 Task: Create ChildIssue0000000025 as Child Issue of Issue Issue0000000013 in Backlog  in Scrum Project Project0000000003 in Jira. Create ChildIssue0000000026 as Child Issue of Issue Issue0000000013 in Backlog  in Scrum Project Project0000000003 in Jira. Create ChildIssue0000000027 as Child Issue of Issue Issue0000000014 in Backlog  in Scrum Project Project0000000003 in Jira. Create ChildIssue0000000028 as Child Issue of Issue Issue0000000014 in Backlog  in Scrum Project Project0000000003 in Jira. Create ChildIssue0000000029 as Child Issue of Issue Issue0000000015 in Backlog  in Scrum Project Project0000000003 in Jira
Action: Mouse moved to (512, 531)
Screenshot: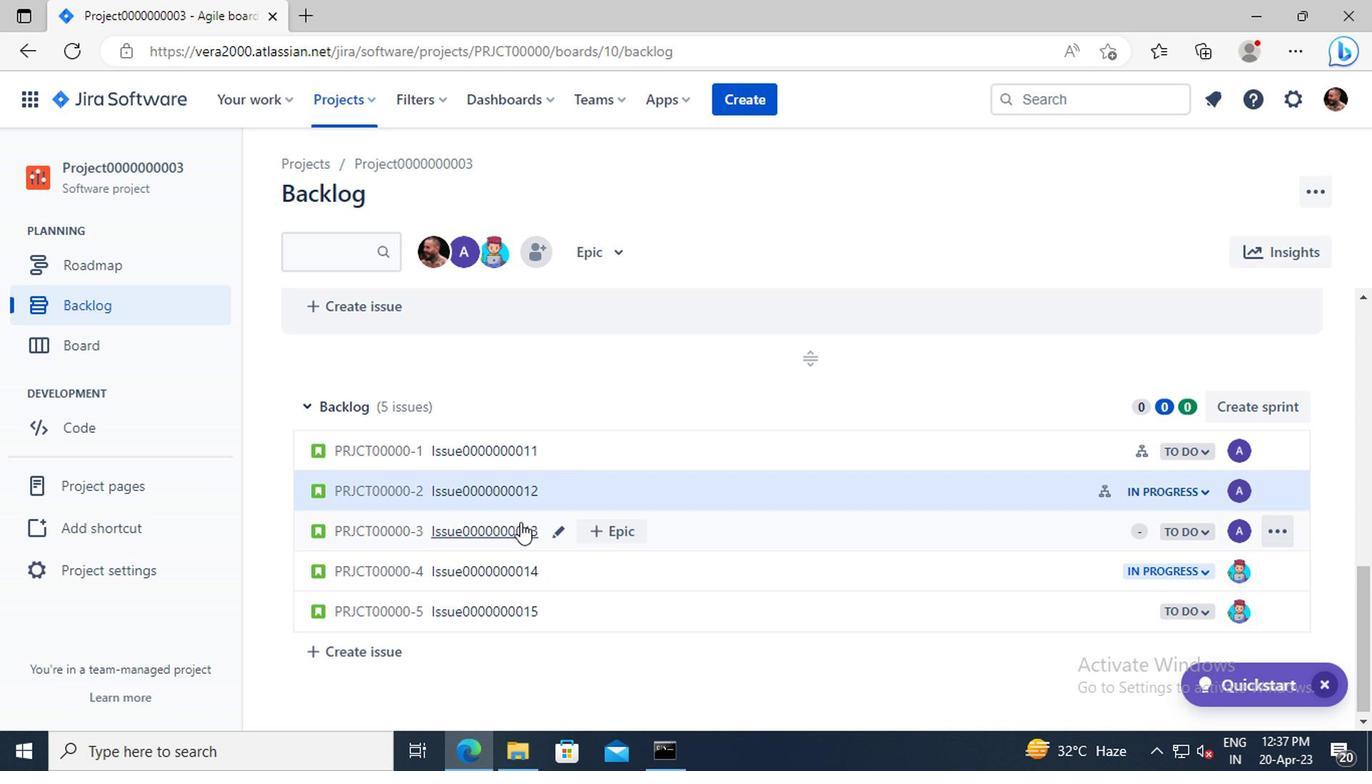 
Action: Mouse pressed left at (512, 531)
Screenshot: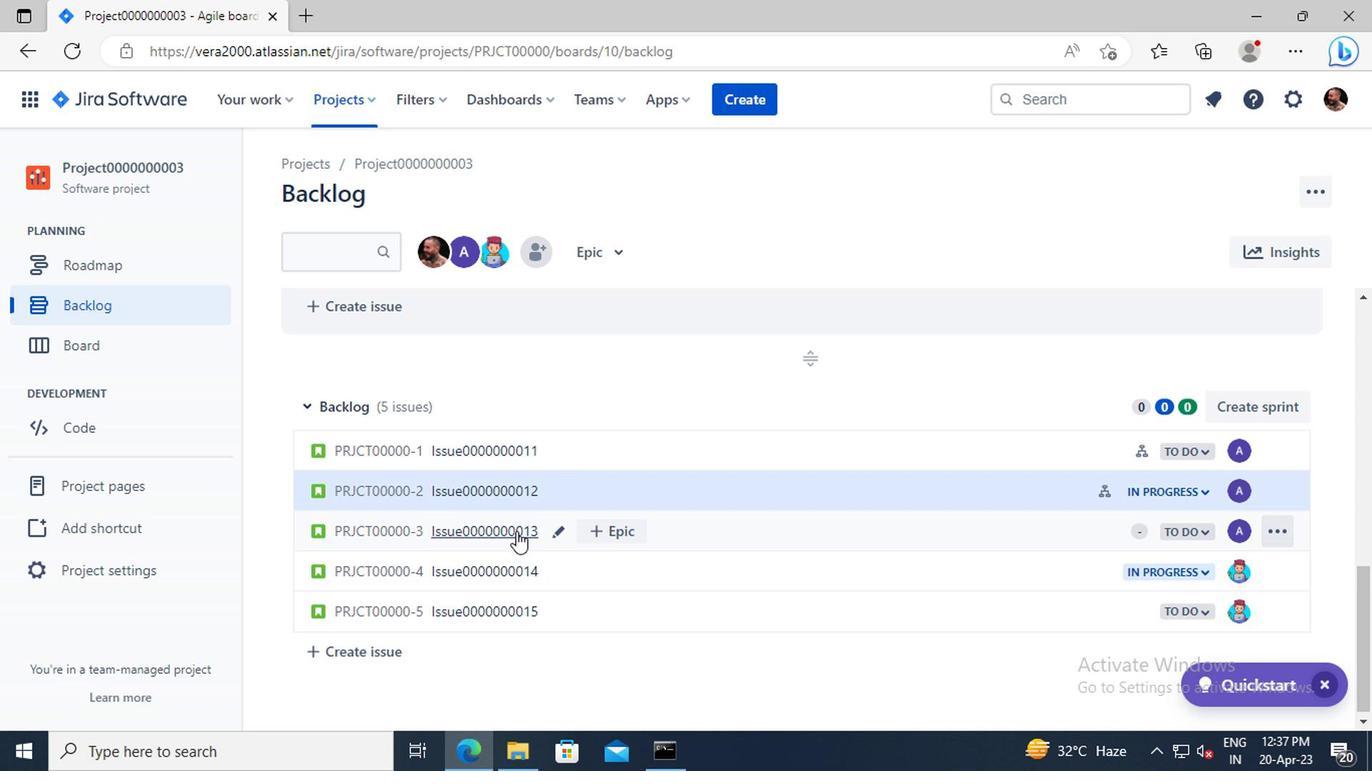 
Action: Mouse moved to (1009, 390)
Screenshot: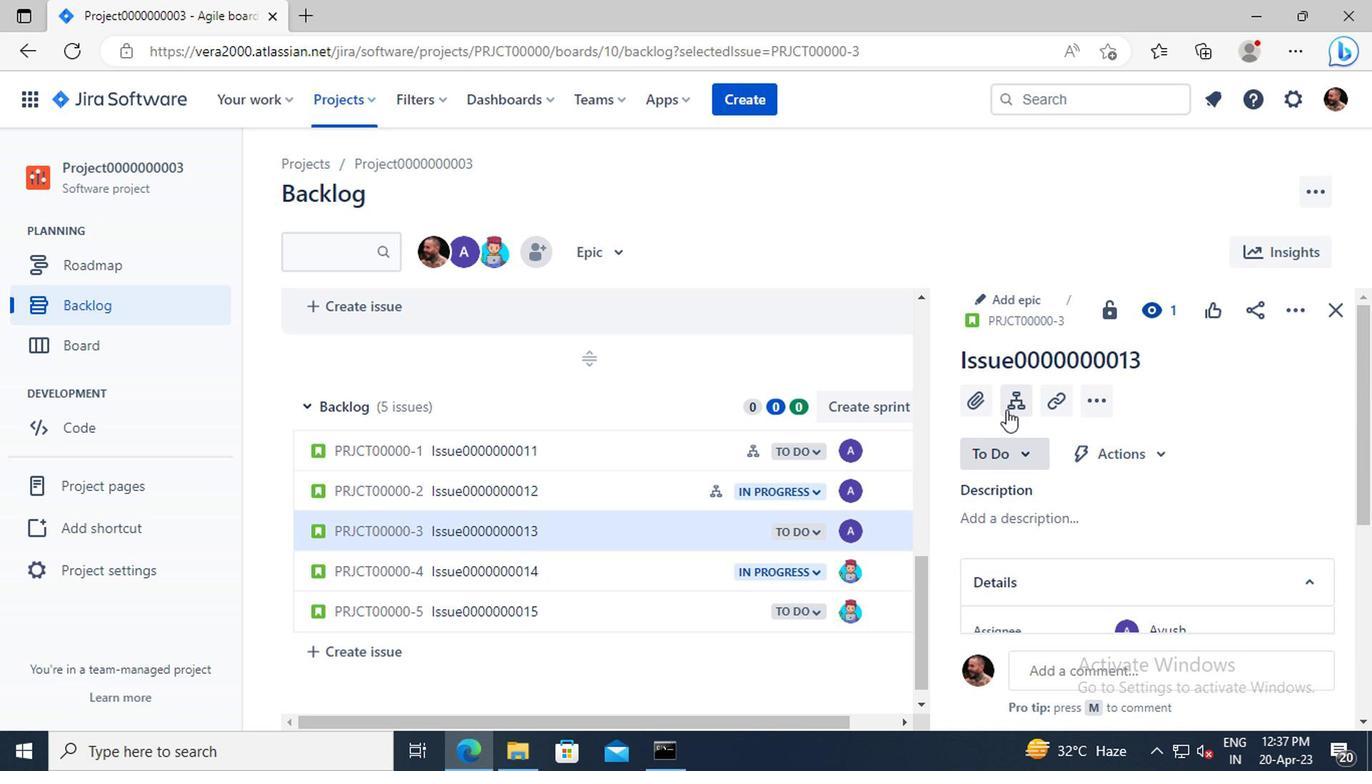 
Action: Mouse pressed left at (1009, 390)
Screenshot: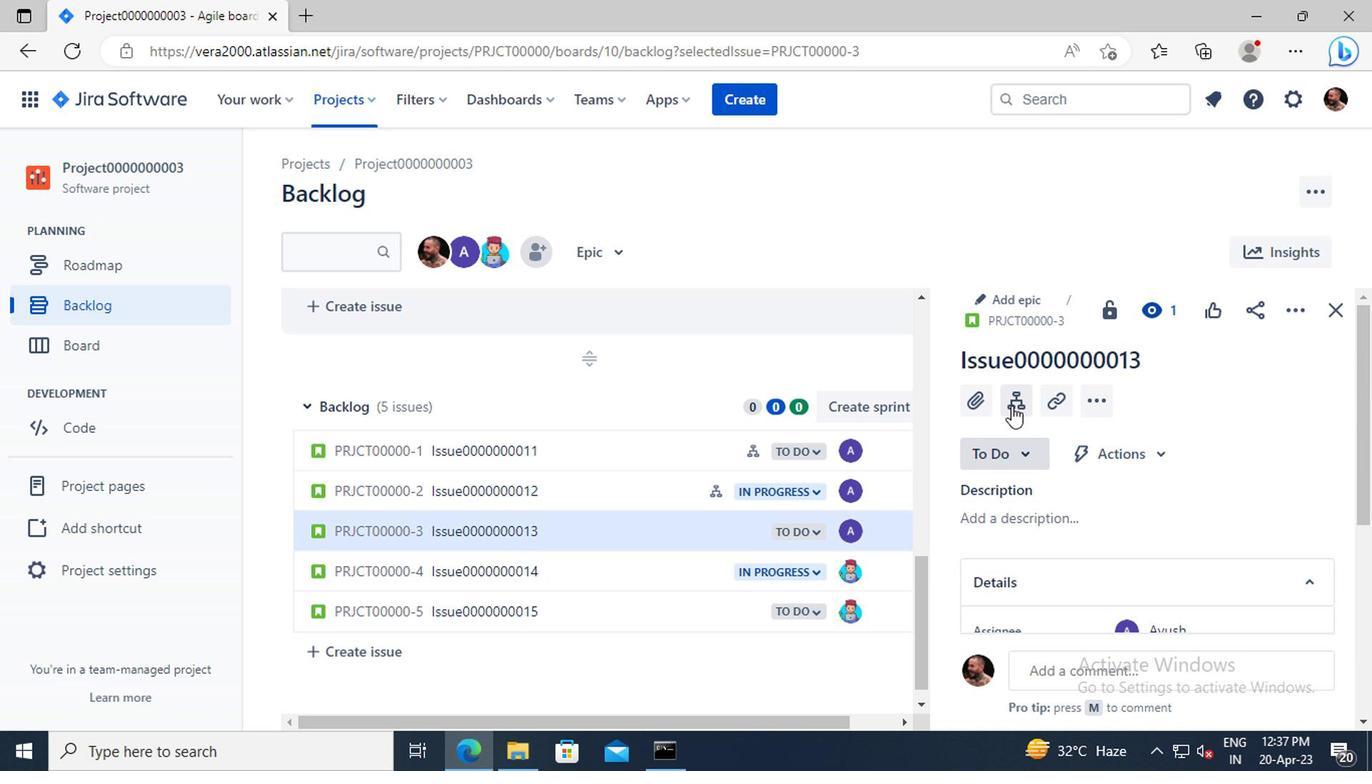
Action: Mouse moved to (1037, 480)
Screenshot: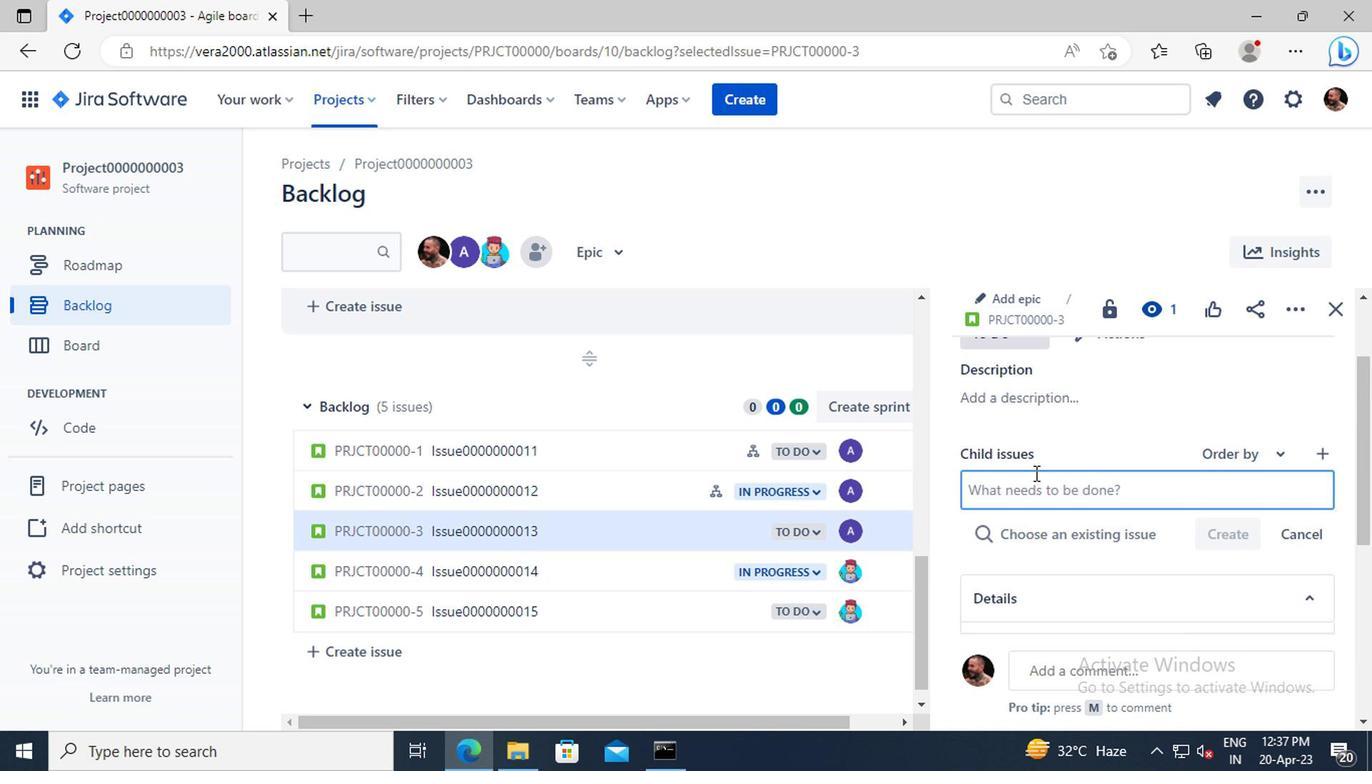 
Action: Mouse pressed left at (1037, 480)
Screenshot: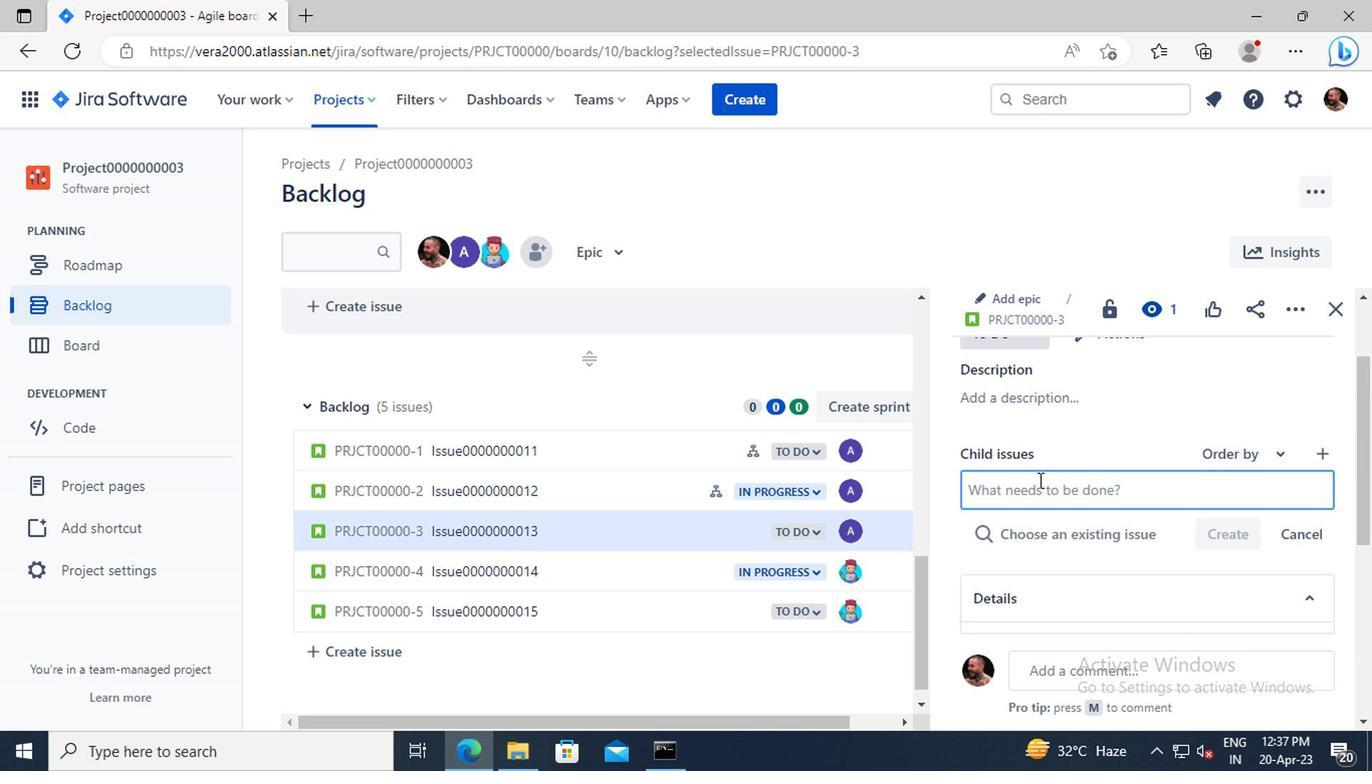 
Action: Key pressed <Key.shift>CHILD<Key.shift>ISSUE0000000025
Screenshot: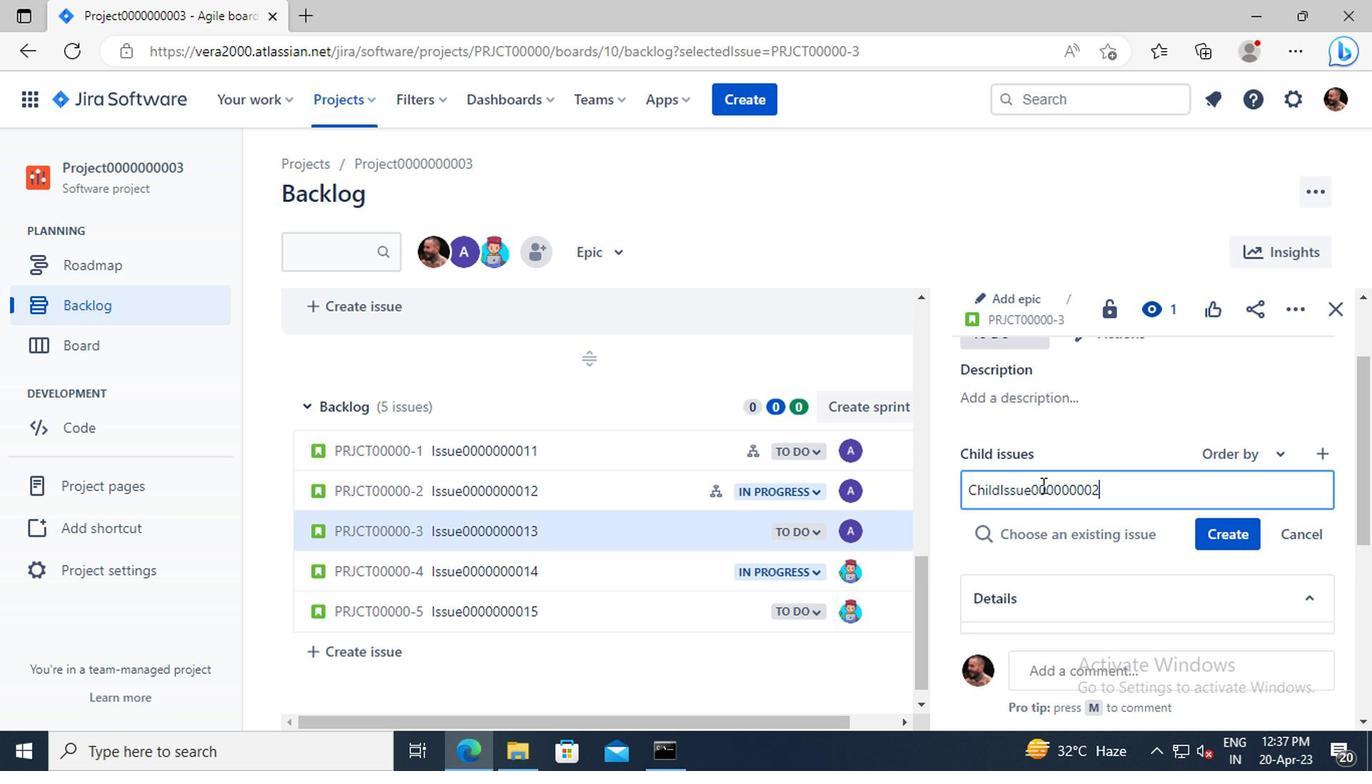 
Action: Mouse moved to (1213, 538)
Screenshot: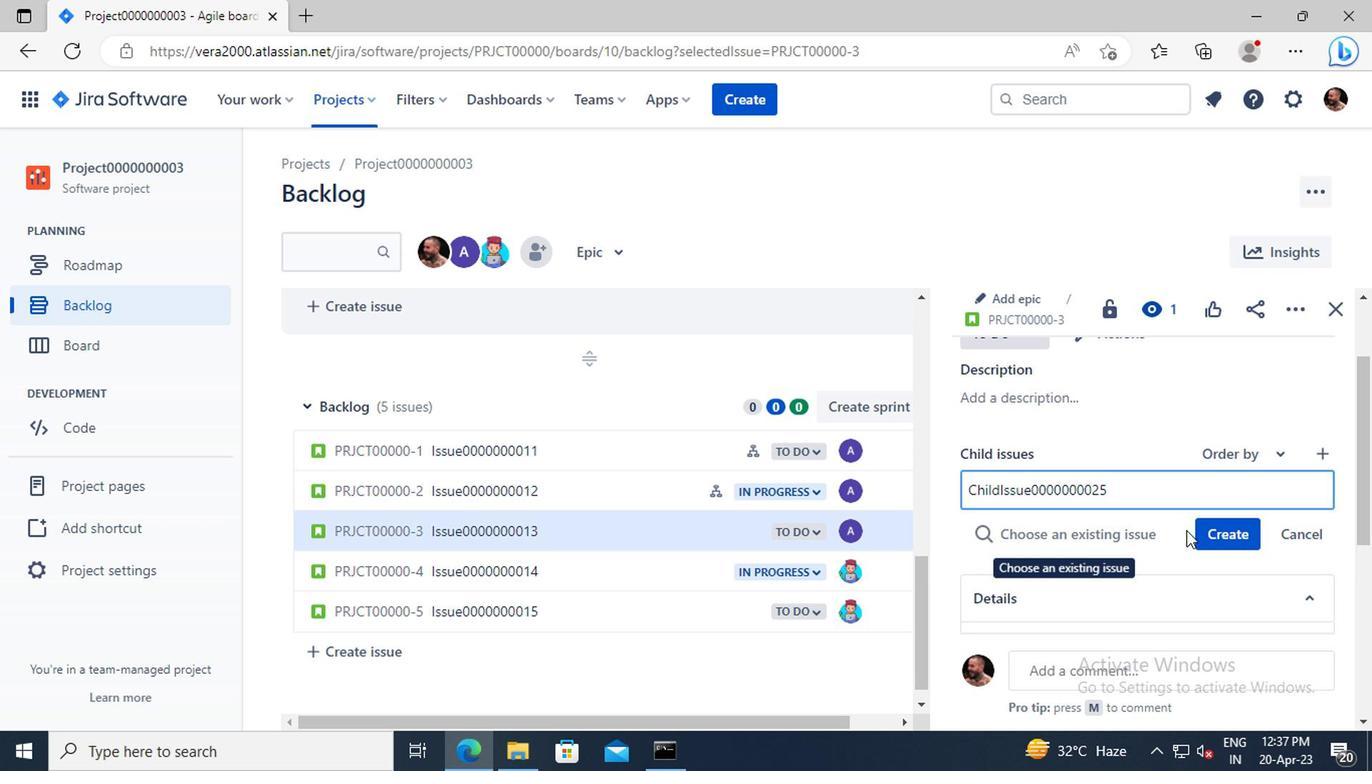 
Action: Mouse pressed left at (1213, 538)
Screenshot: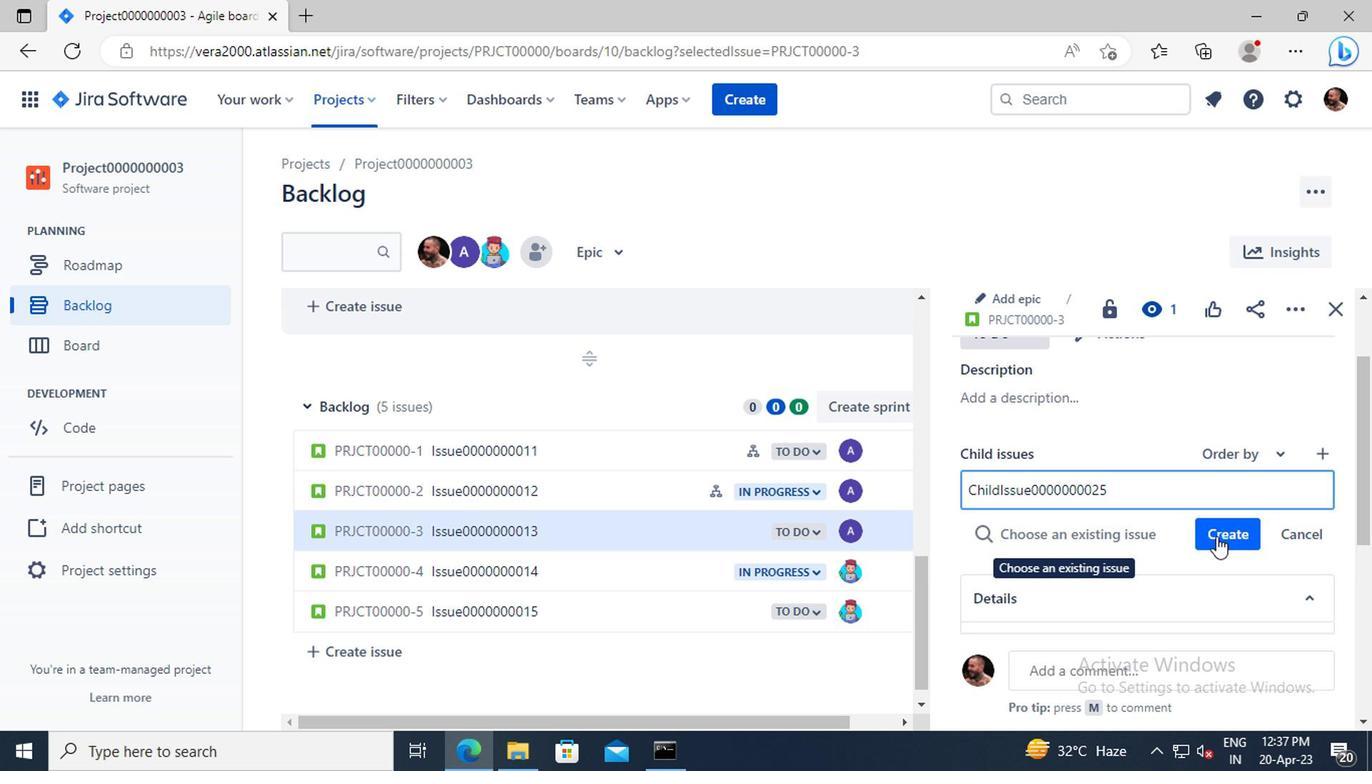 
Action: Mouse moved to (1035, 555)
Screenshot: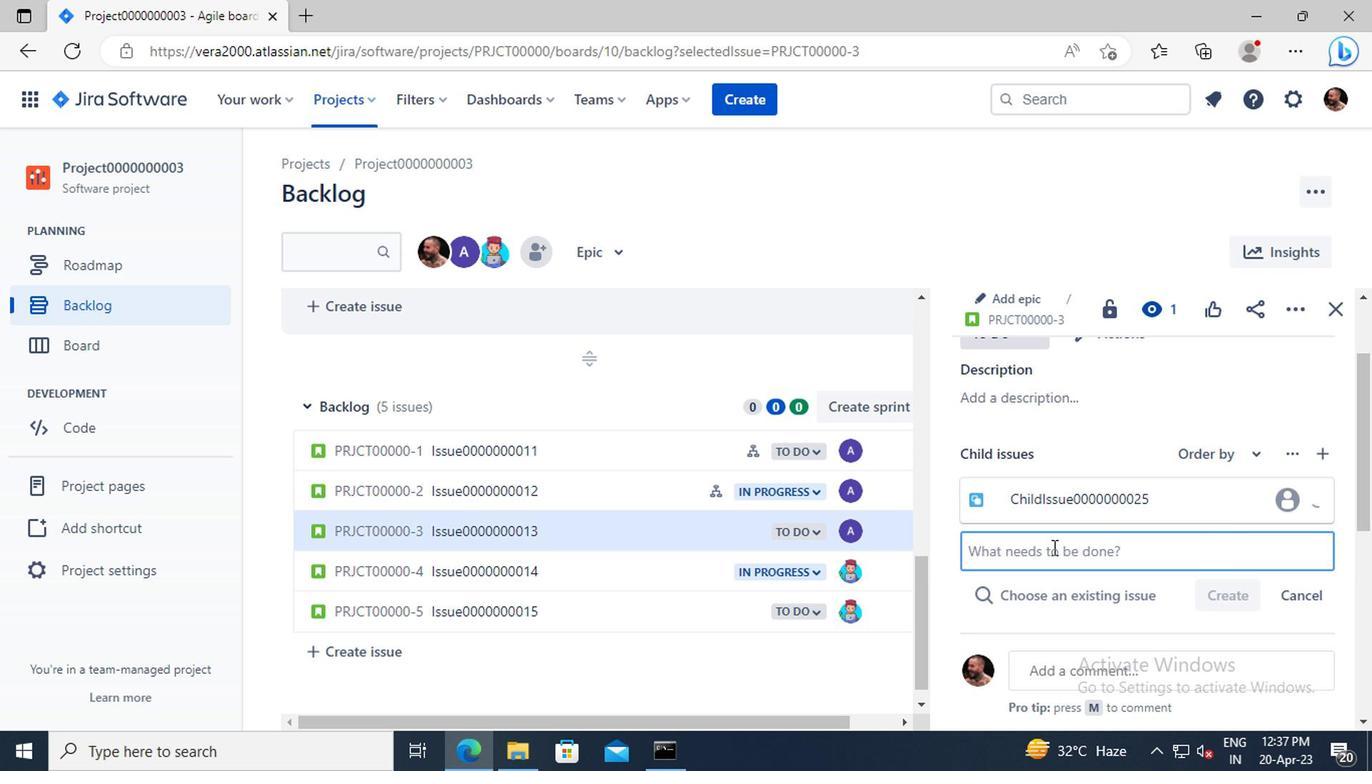 
Action: Mouse pressed left at (1035, 555)
Screenshot: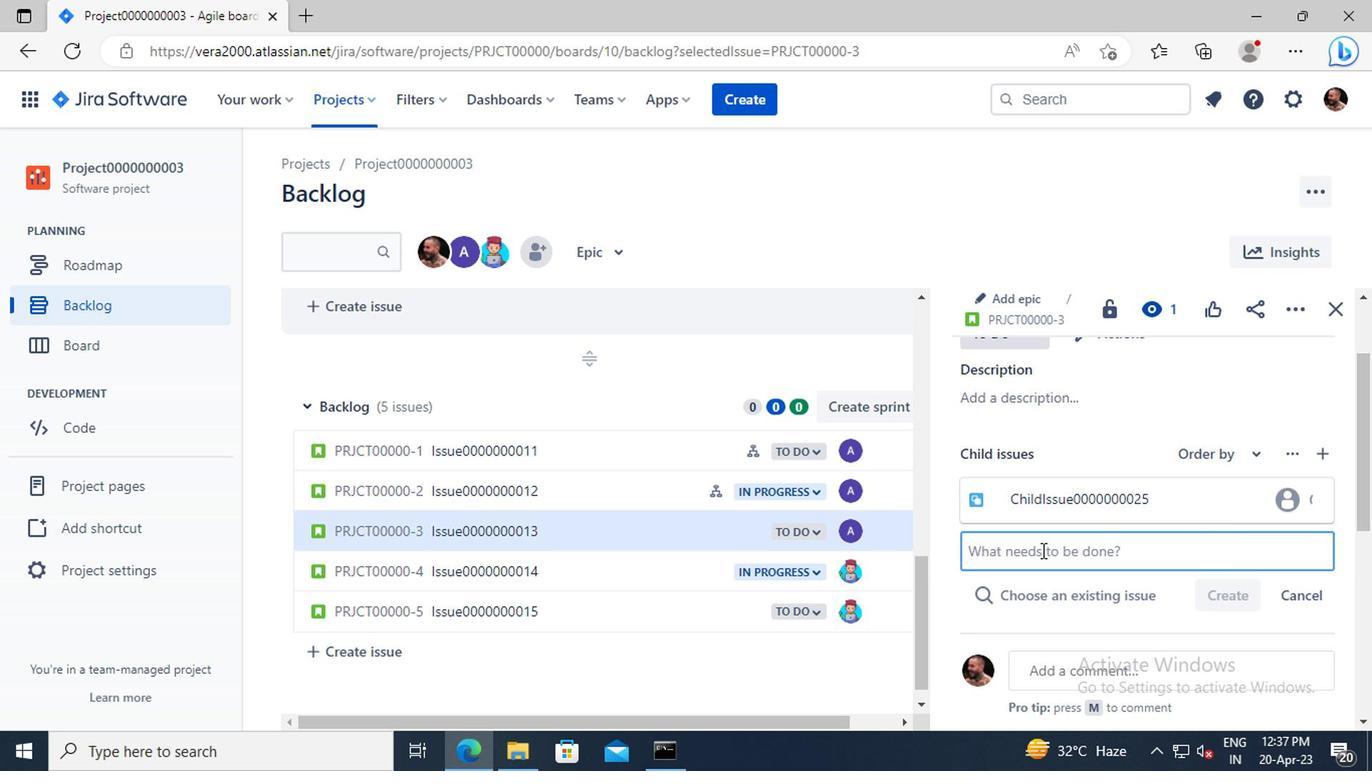 
Action: Key pressed <Key.shift>CHILD<Key.shift>ISSUE0000000026
Screenshot: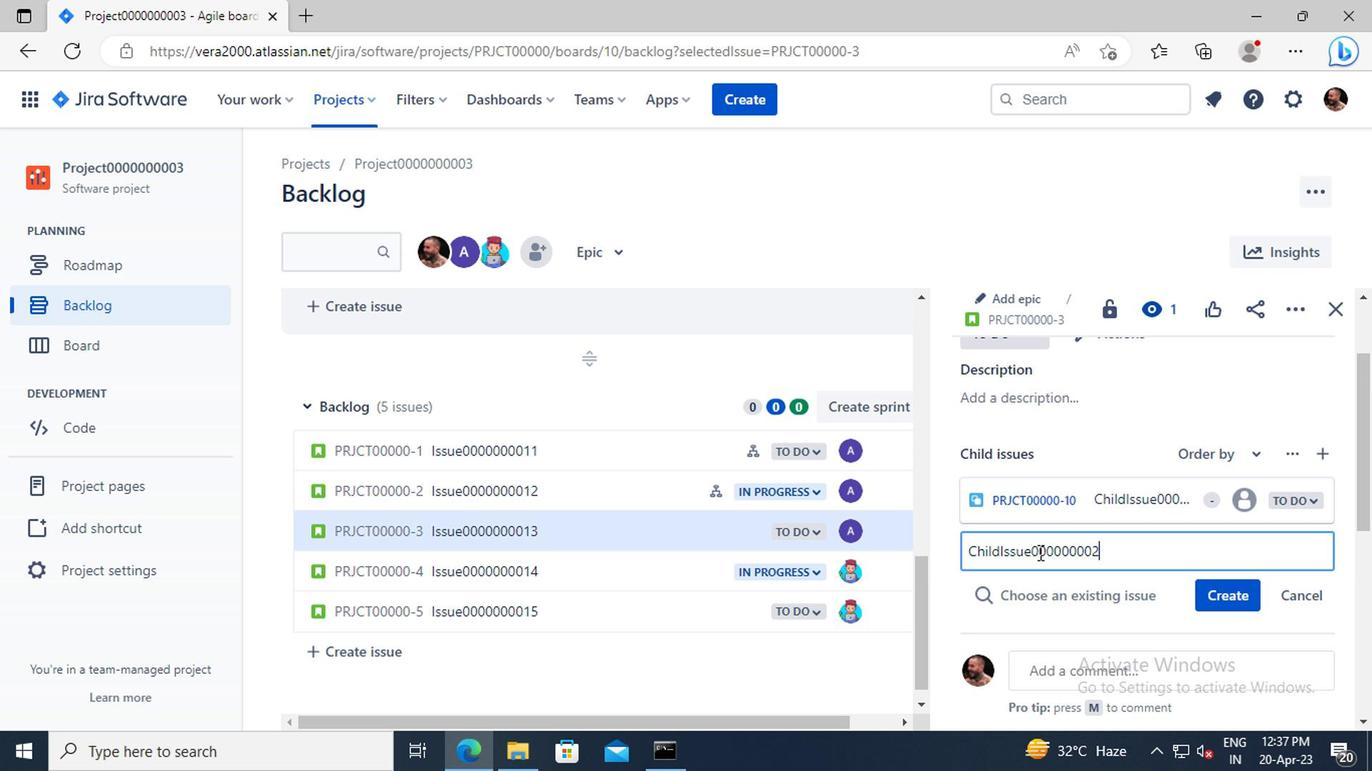 
Action: Mouse moved to (1223, 595)
Screenshot: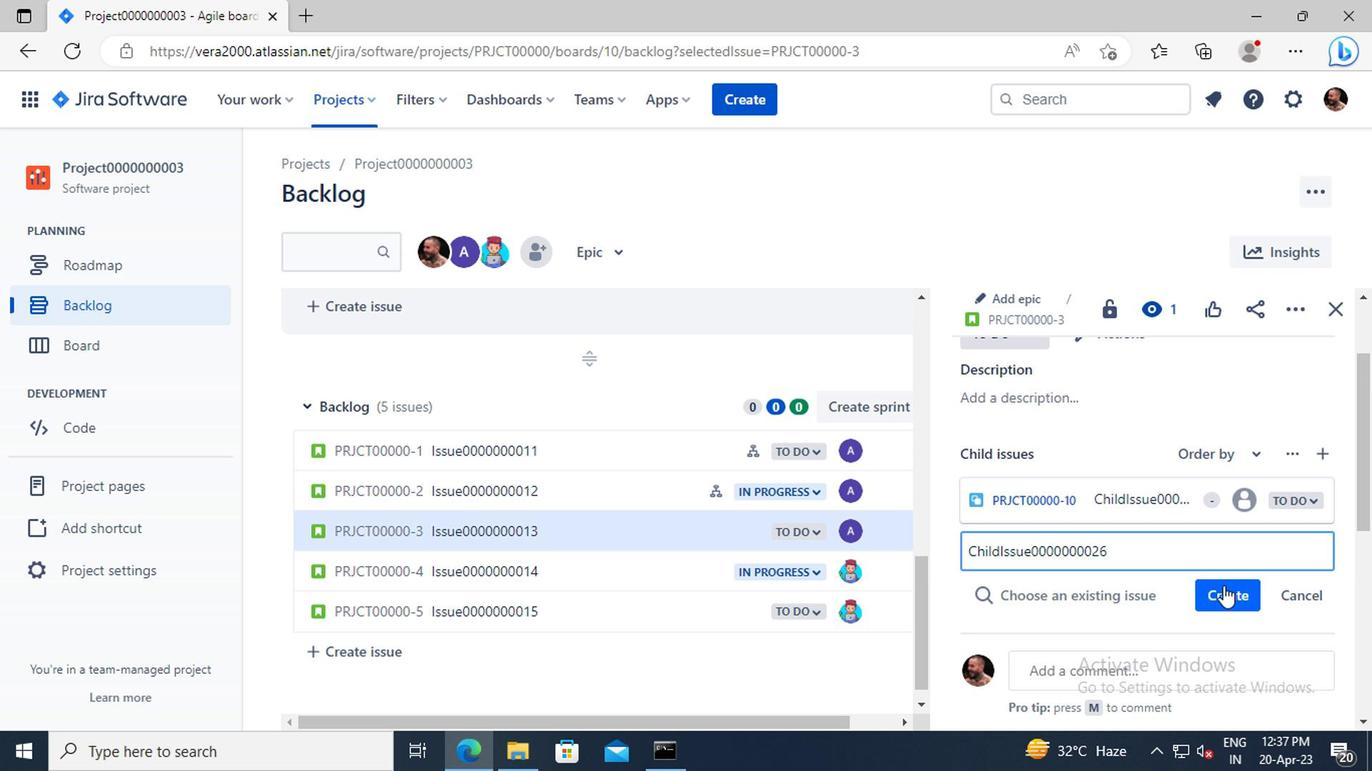 
Action: Mouse pressed left at (1223, 595)
Screenshot: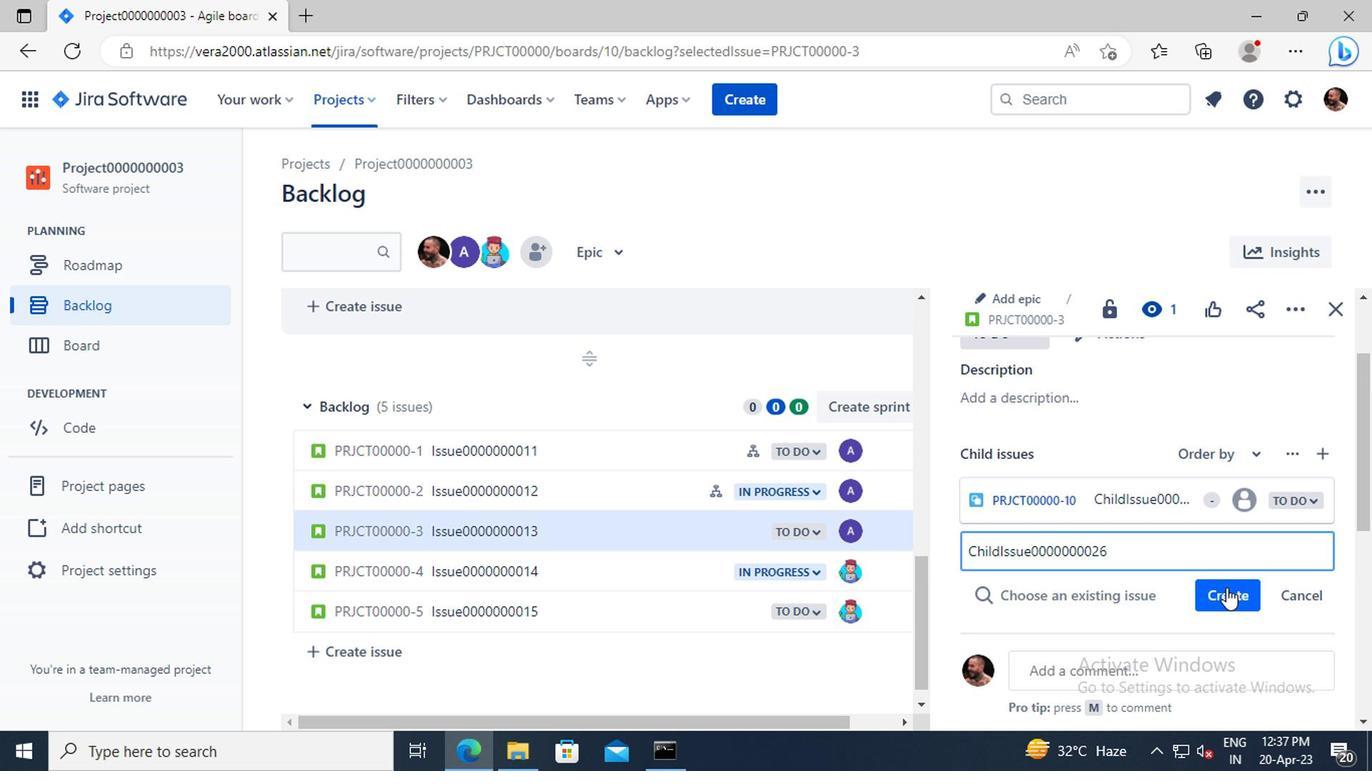 
Action: Mouse moved to (490, 576)
Screenshot: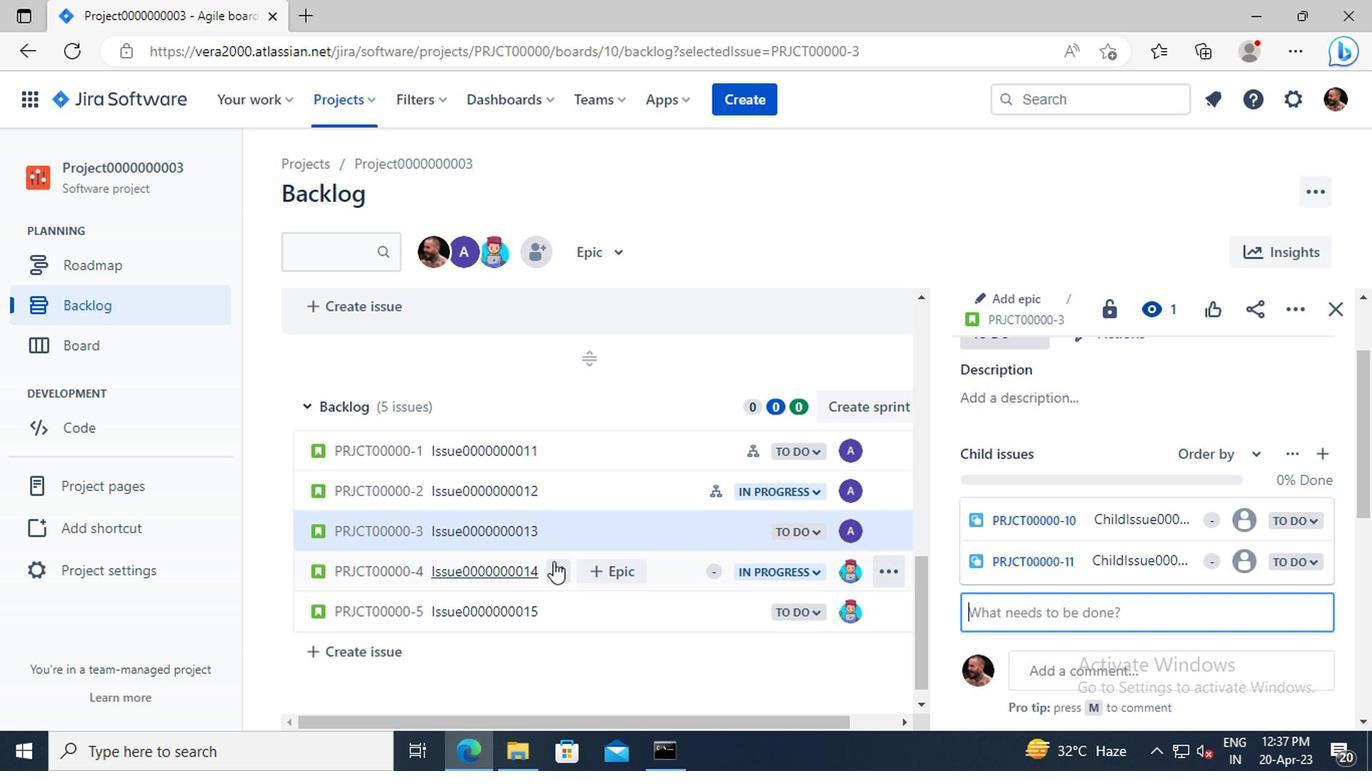 
Action: Mouse pressed left at (490, 576)
Screenshot: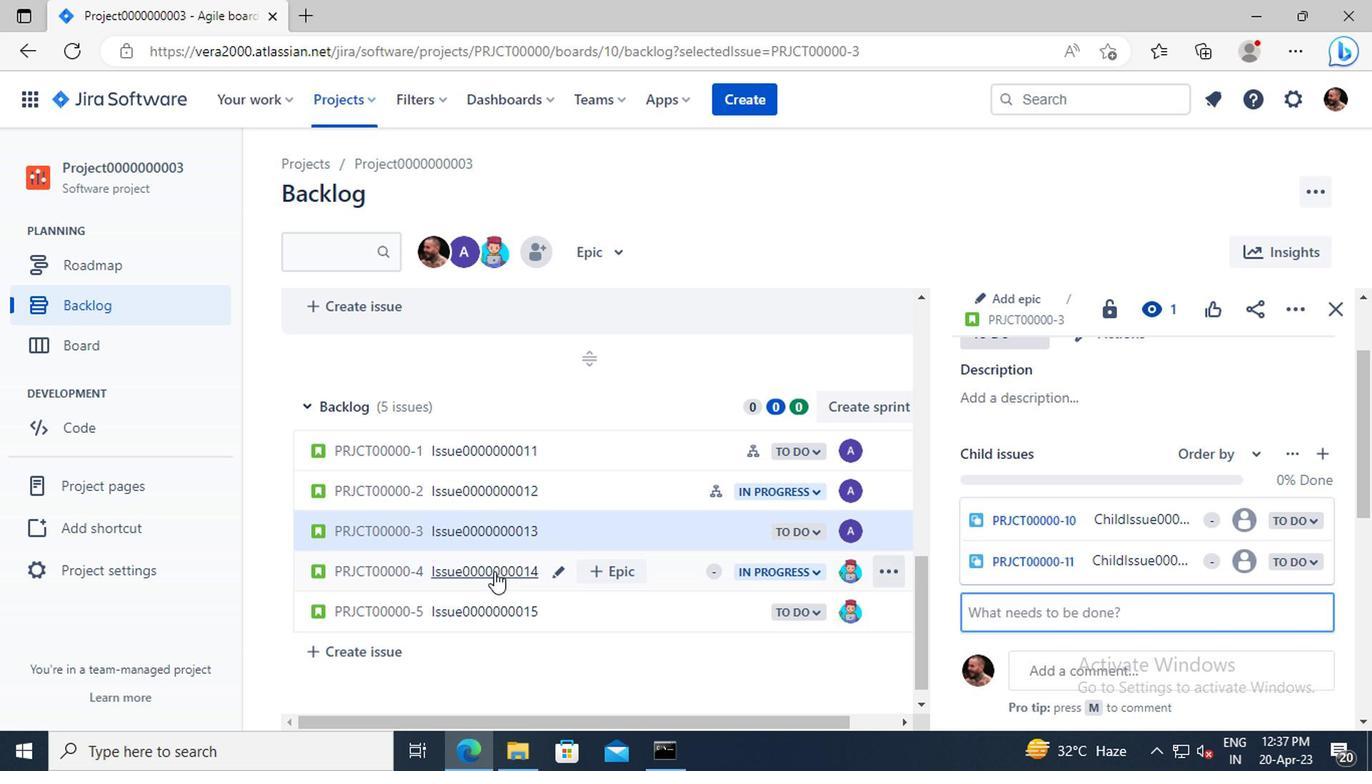 
Action: Mouse moved to (1020, 394)
Screenshot: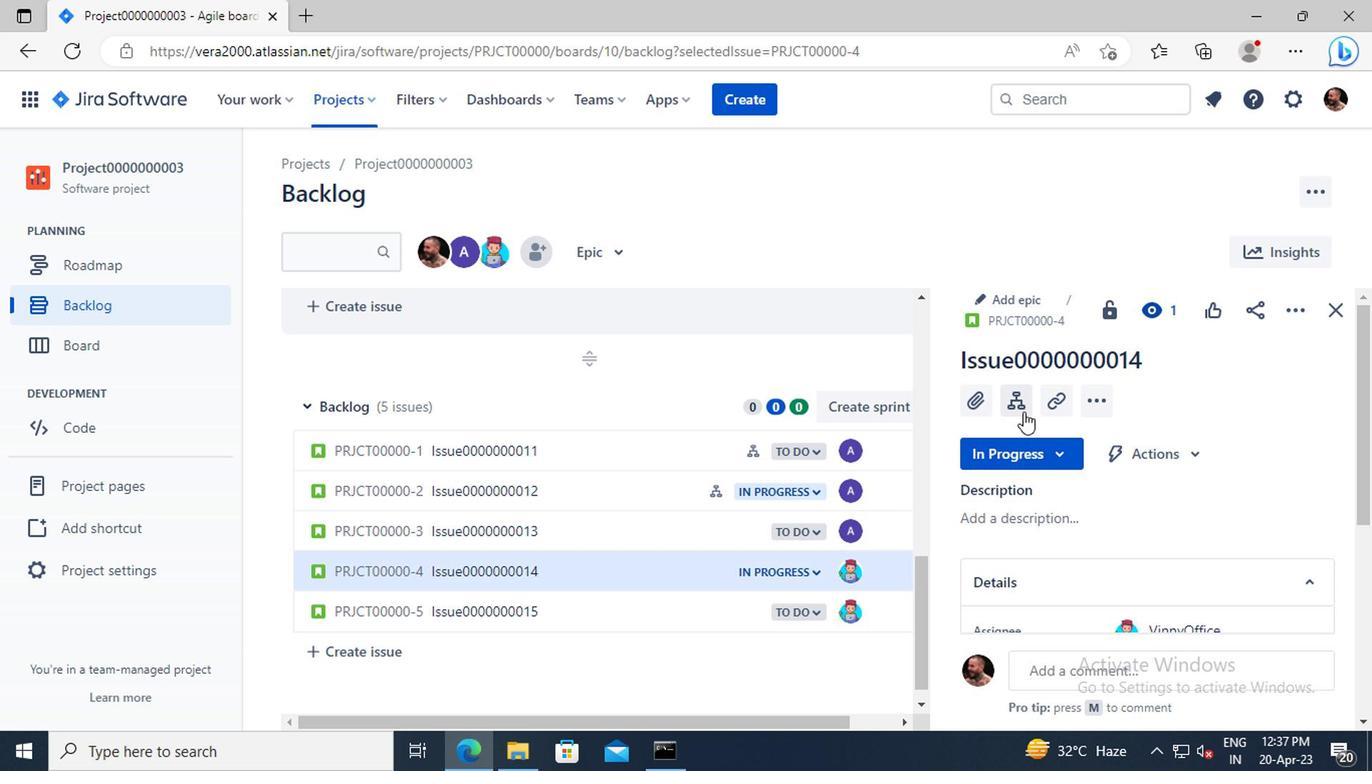 
Action: Mouse pressed left at (1020, 394)
Screenshot: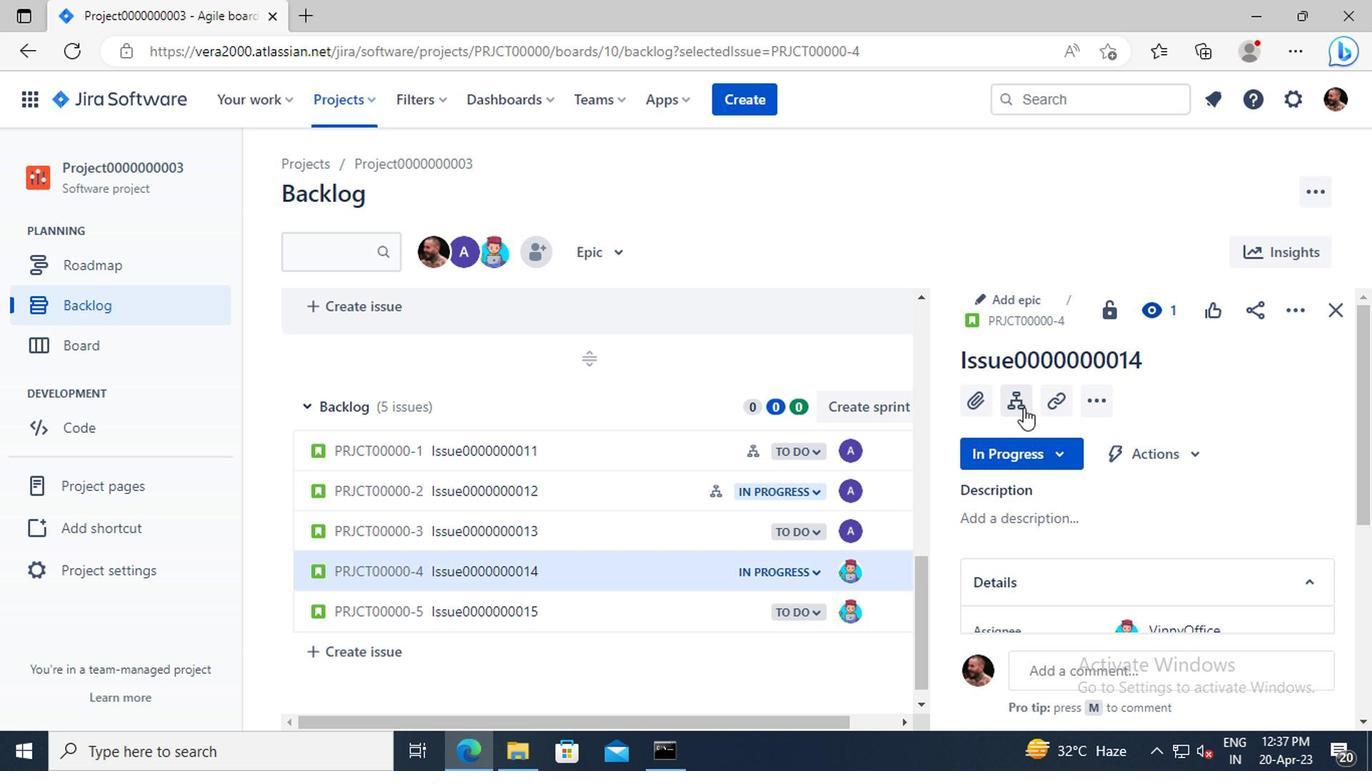 
Action: Mouse moved to (1030, 490)
Screenshot: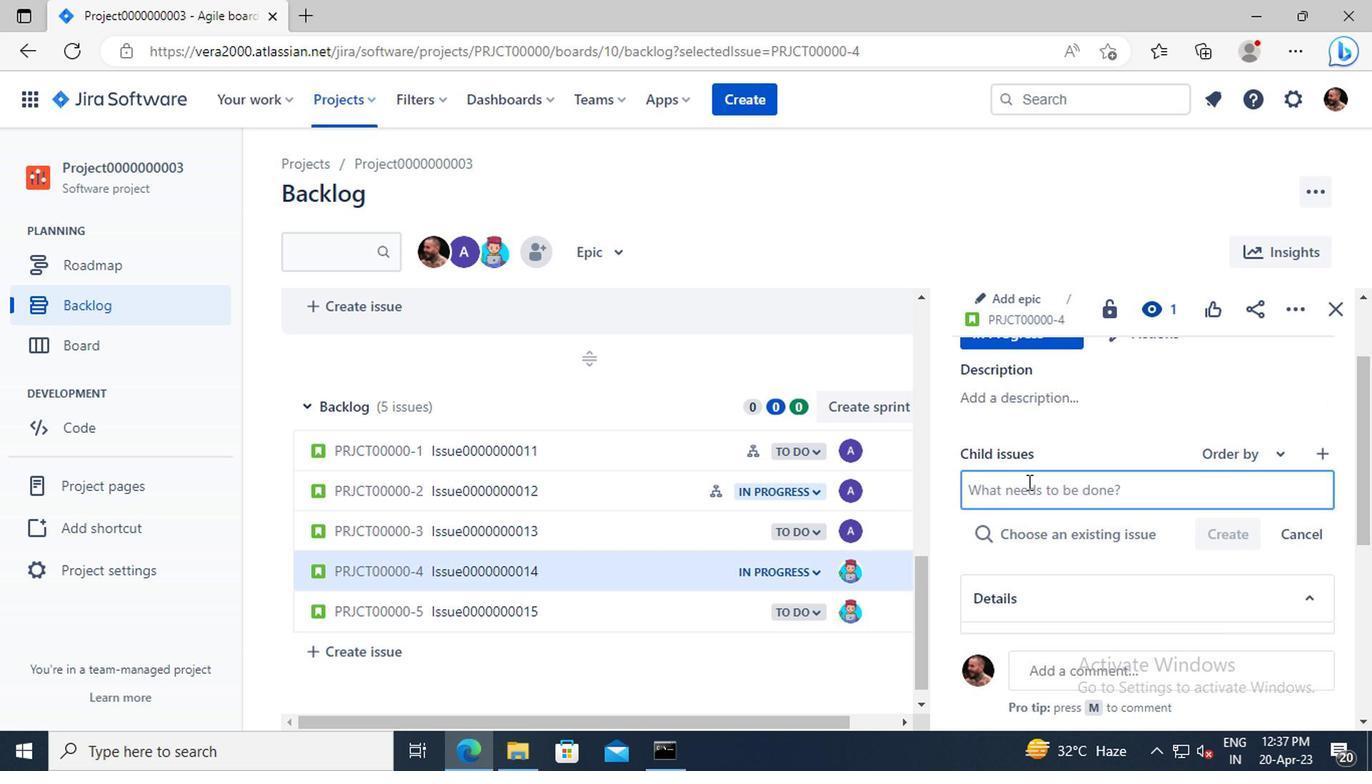 
Action: Mouse pressed left at (1030, 490)
Screenshot: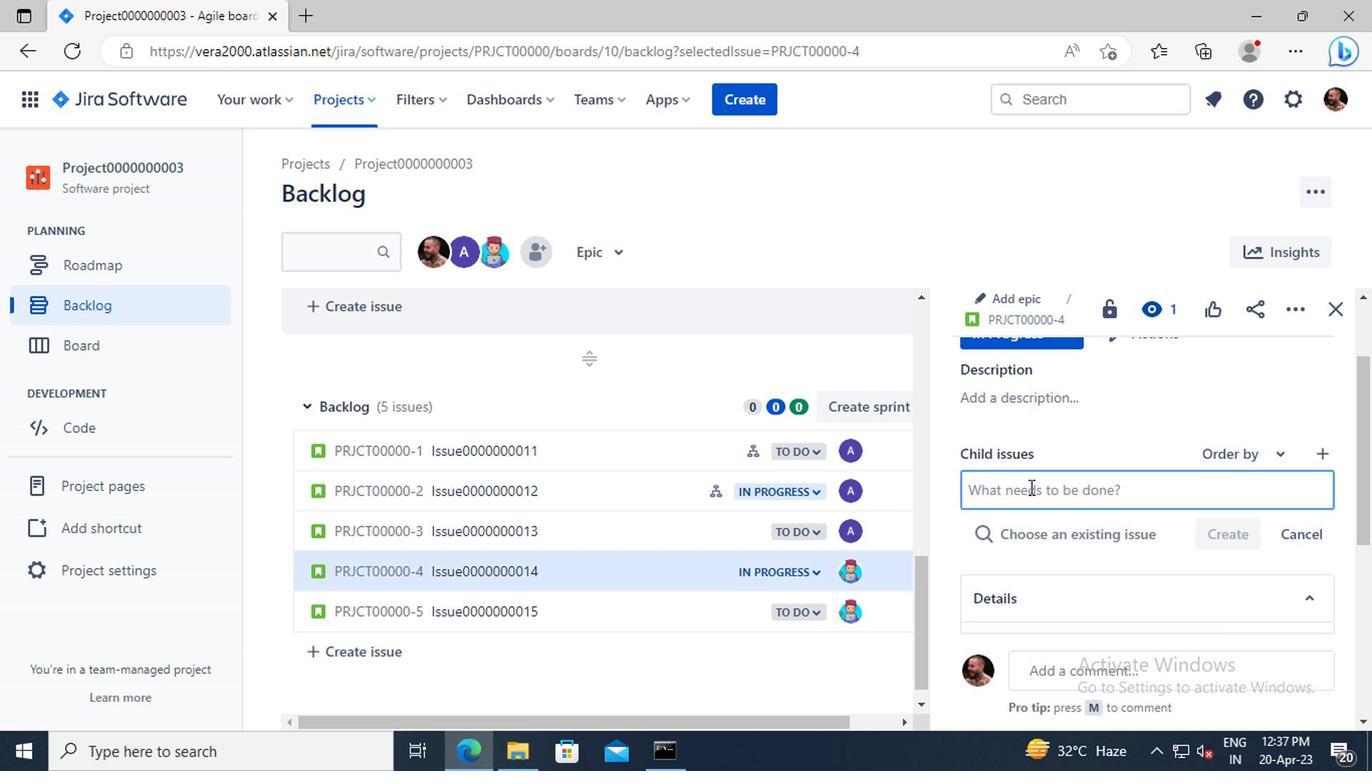 
Action: Key pressed <Key.shift>CHILD<Key.shift>ISSUE0000000027
Screenshot: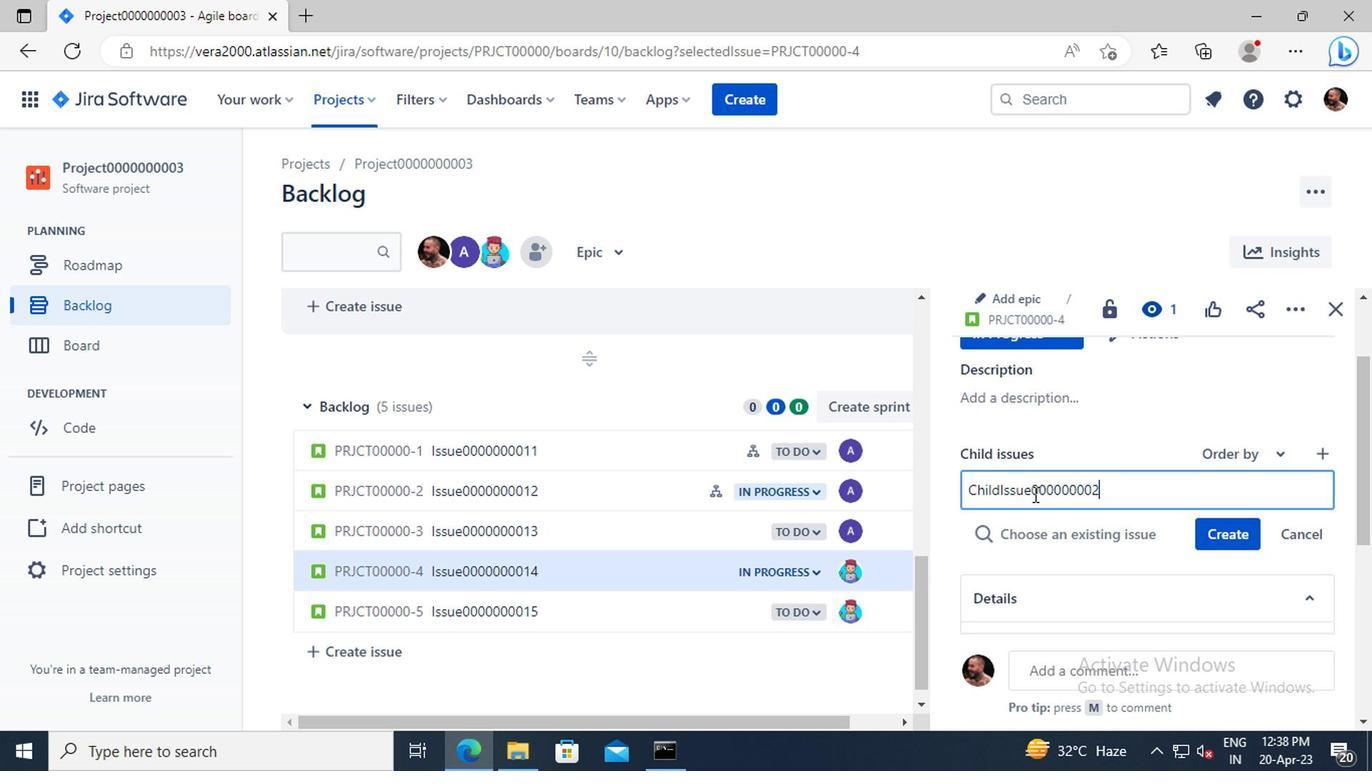 
Action: Mouse moved to (1226, 531)
Screenshot: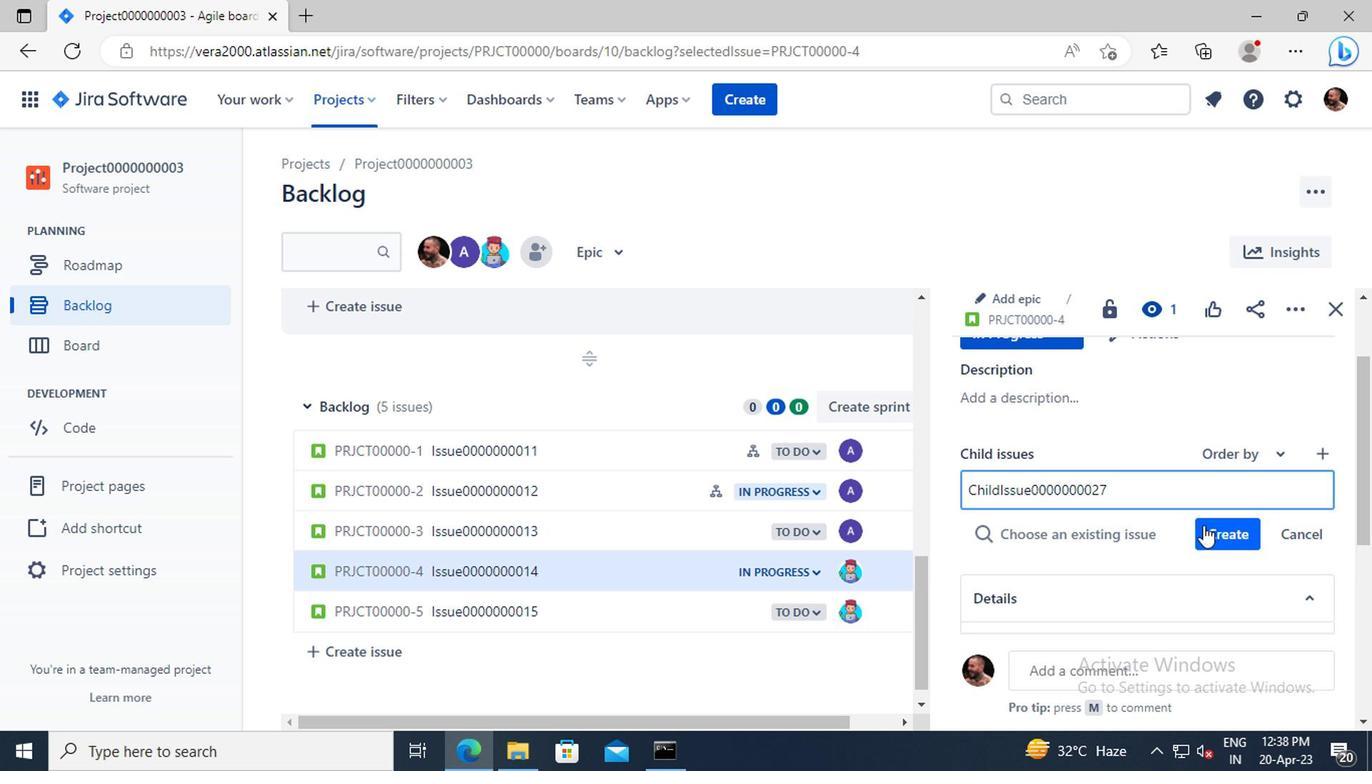 
Action: Mouse pressed left at (1226, 531)
Screenshot: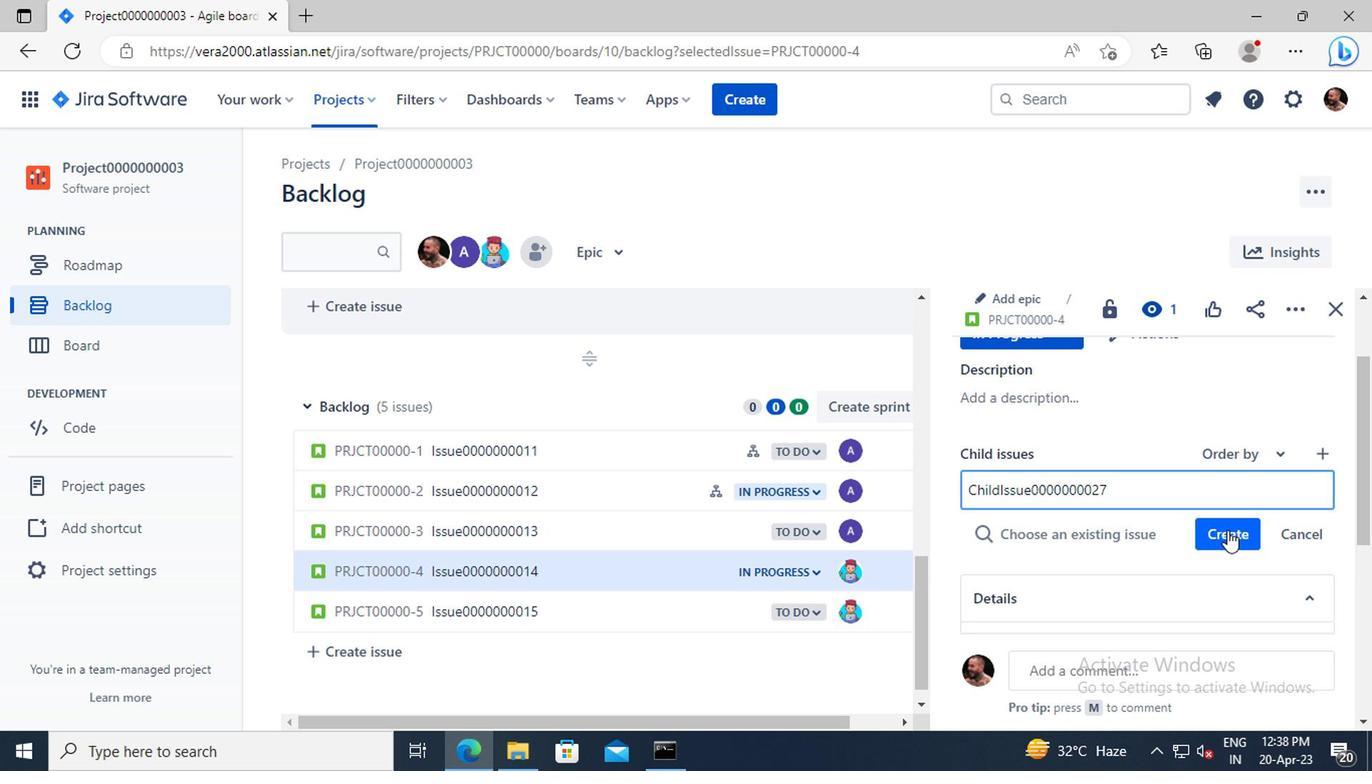 
Action: Mouse moved to (986, 559)
Screenshot: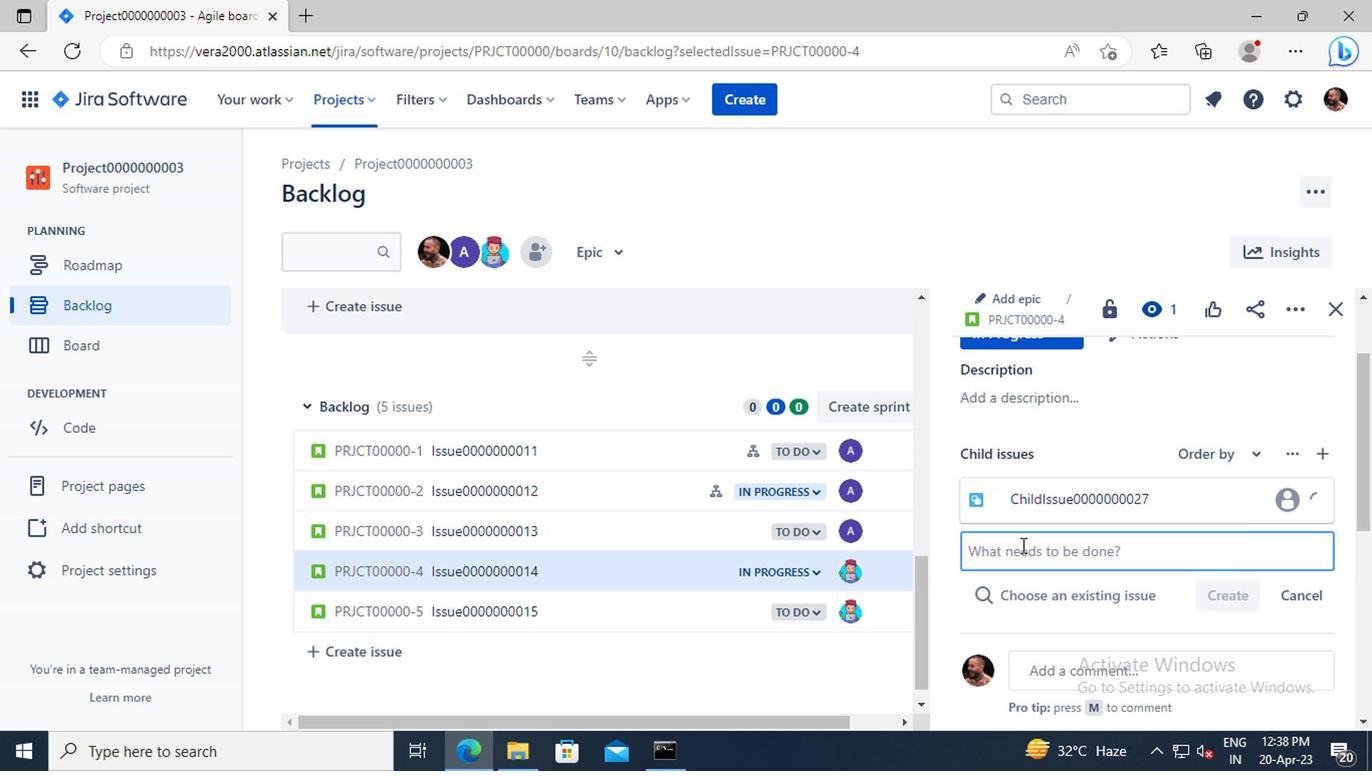 
Action: Mouse pressed left at (986, 559)
Screenshot: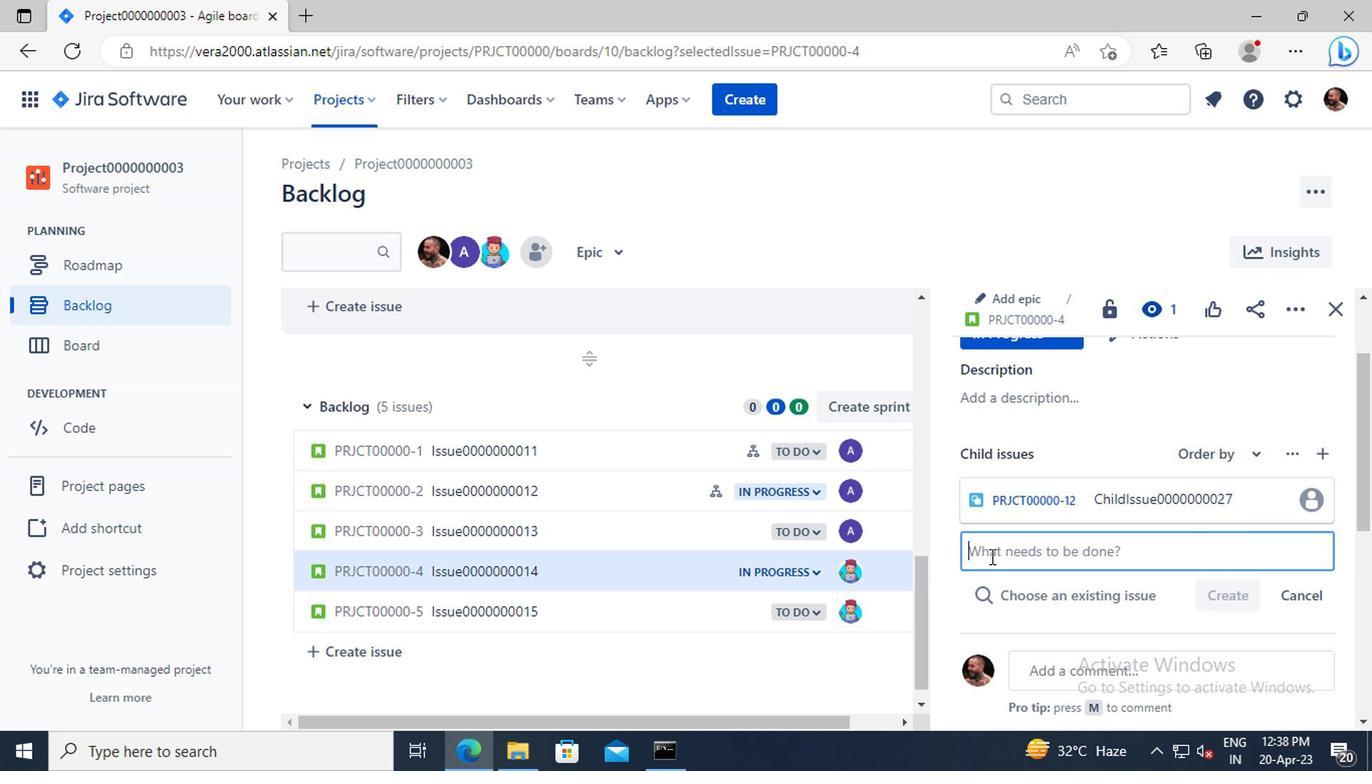
Action: Mouse moved to (986, 558)
Screenshot: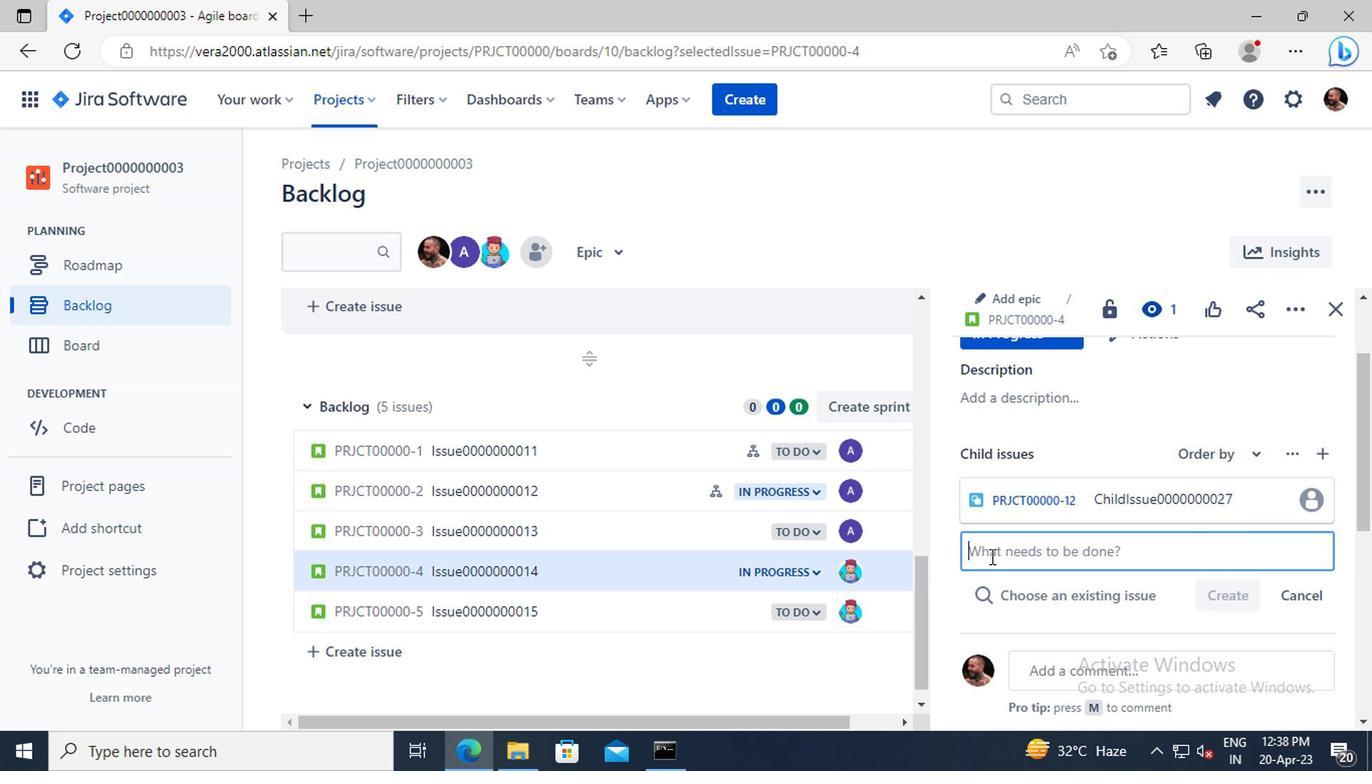 
Action: Key pressed <Key.shift>CHILD<Key.shift>ISSUE0000000028
Screenshot: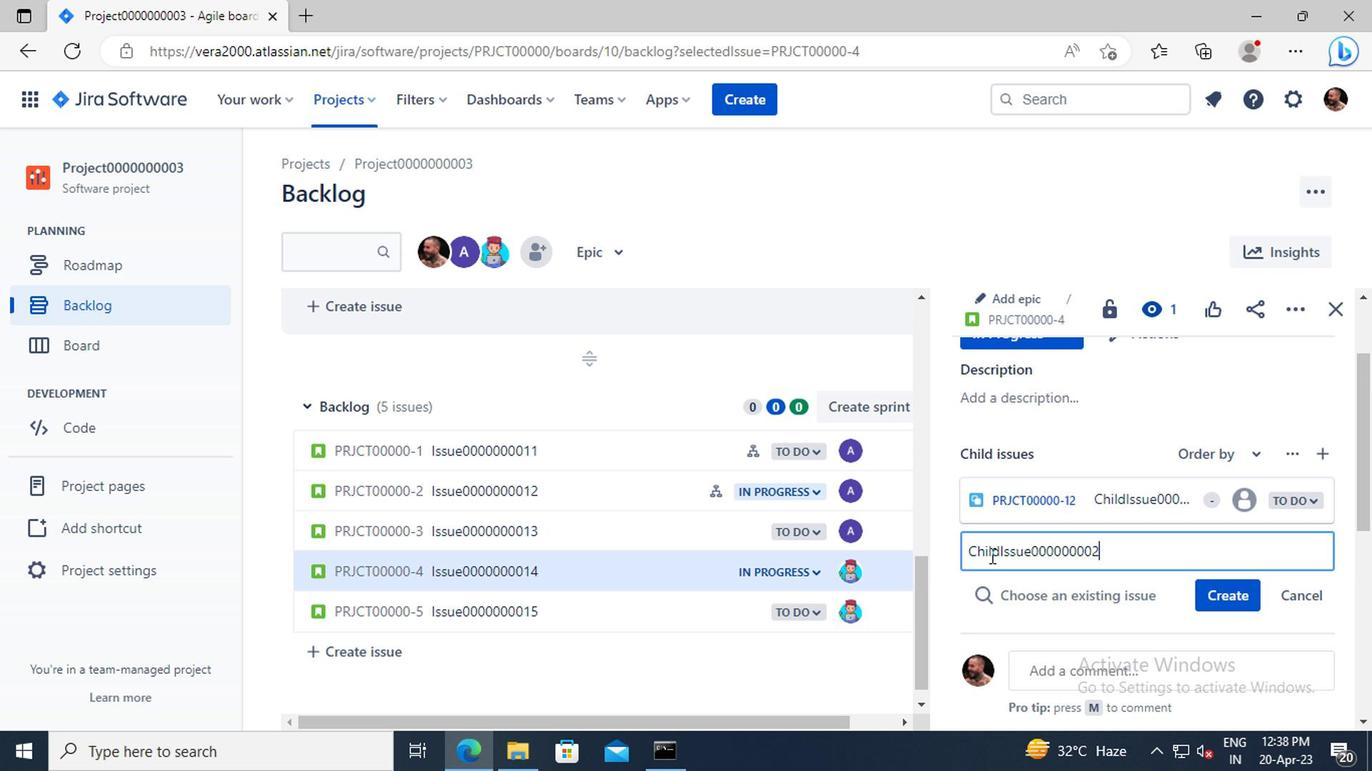 
Action: Mouse moved to (1219, 597)
Screenshot: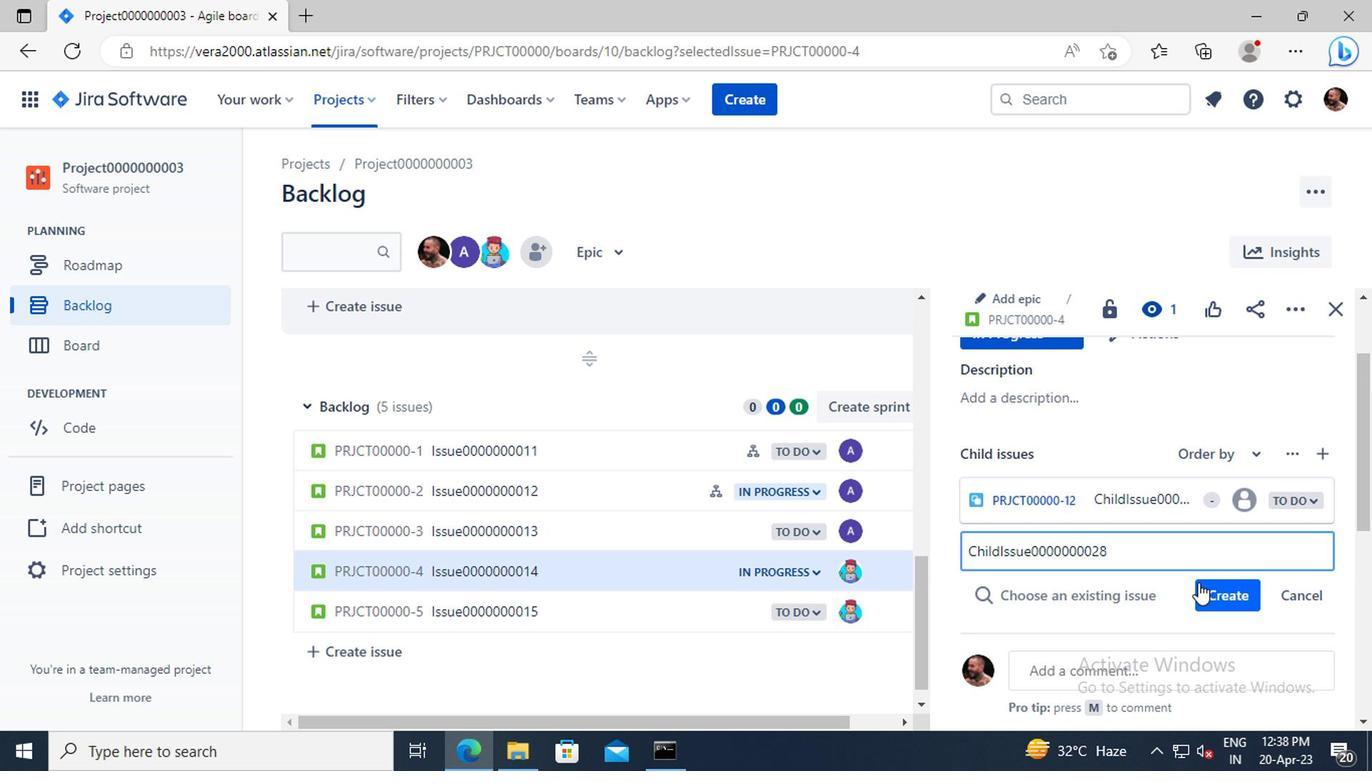 
Action: Mouse pressed left at (1219, 597)
Screenshot: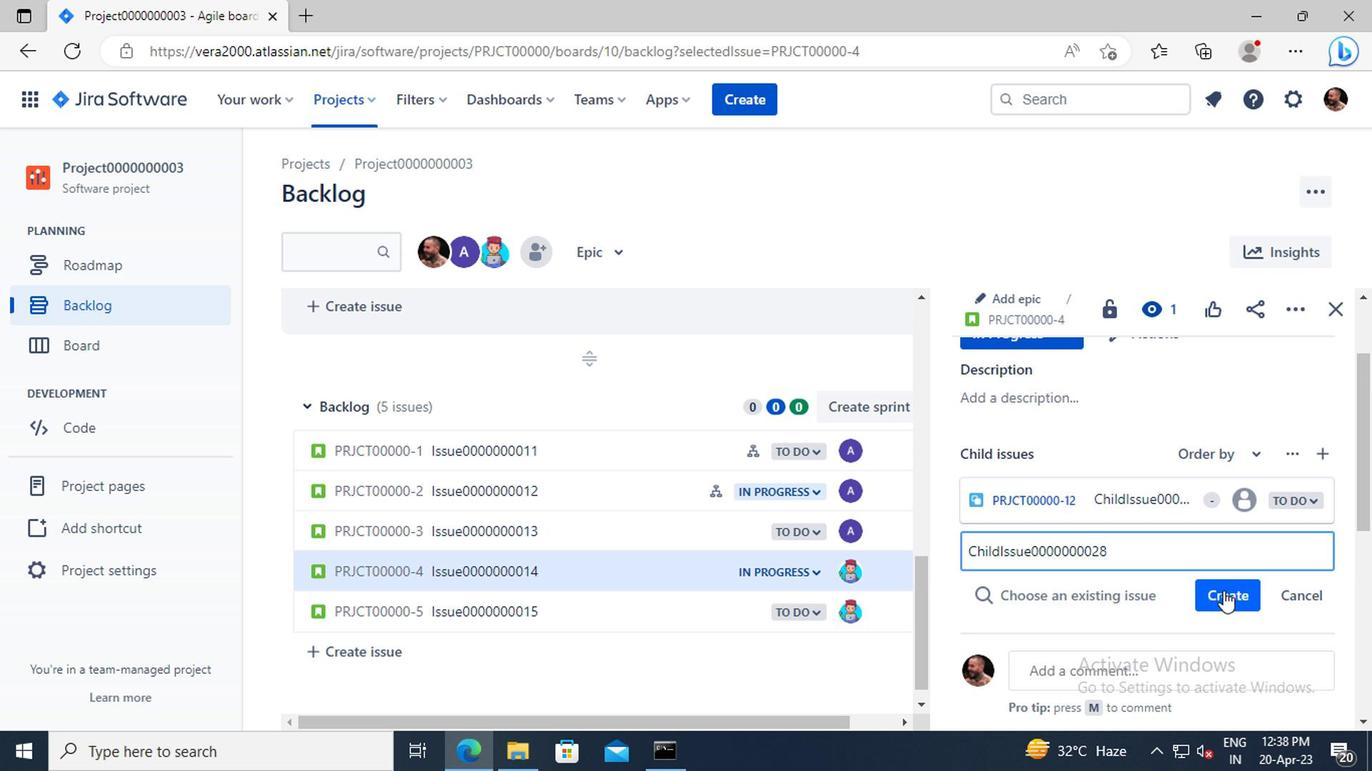 
Action: Mouse moved to (515, 620)
Screenshot: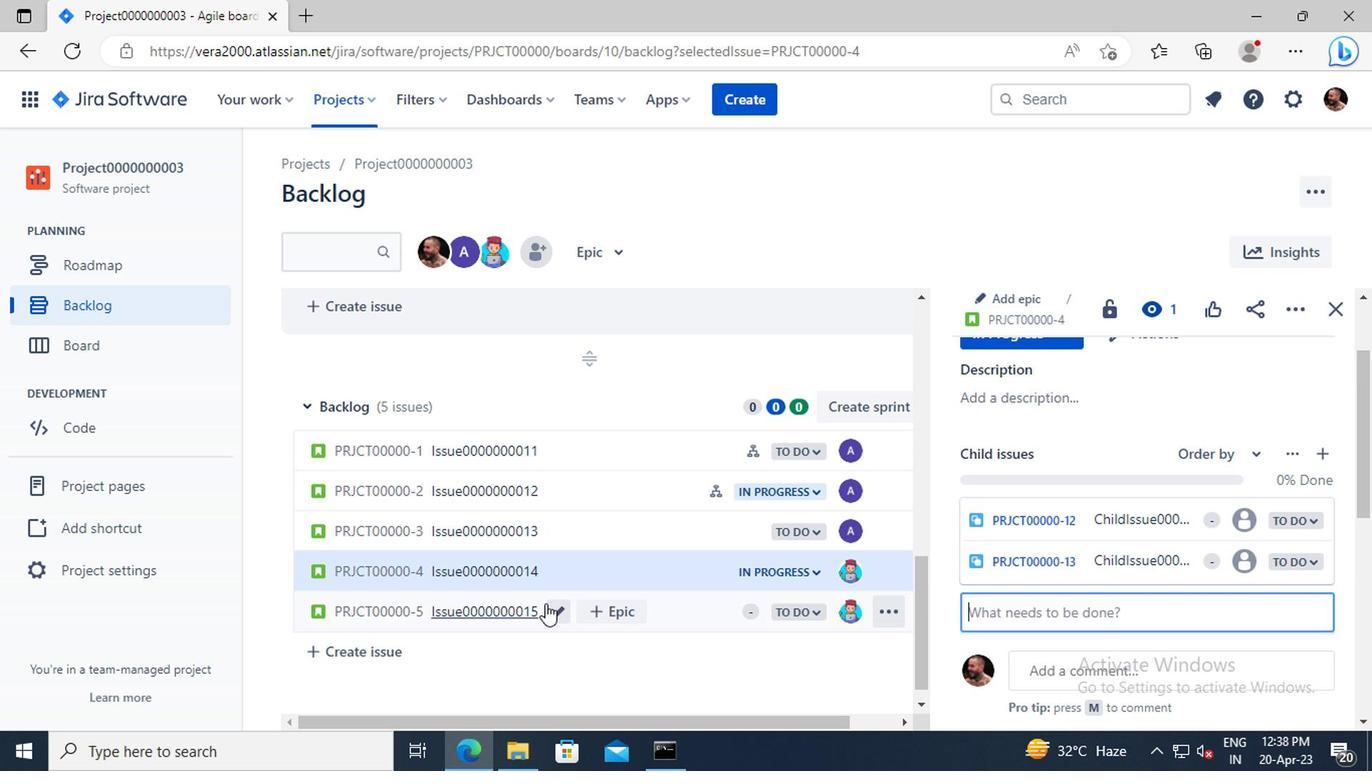 
Action: Mouse pressed left at (515, 620)
Screenshot: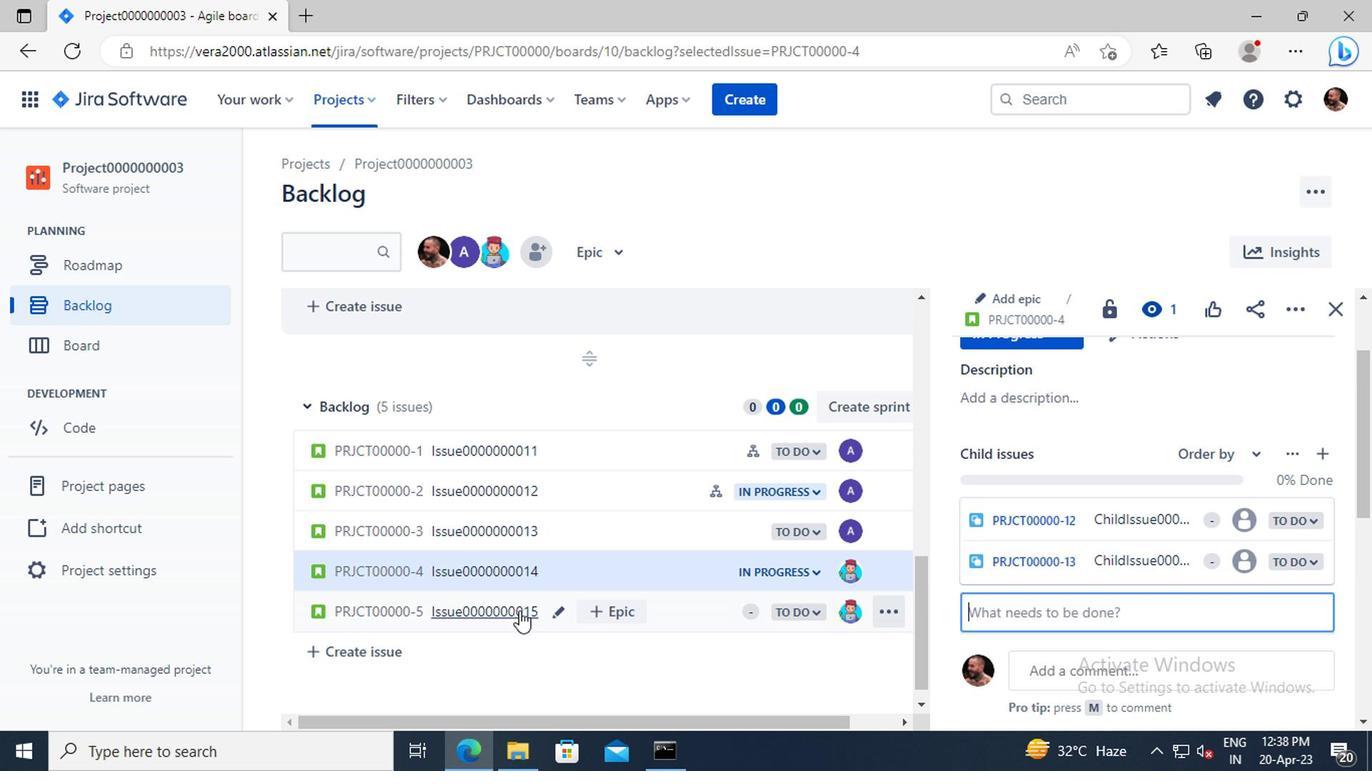 
Action: Mouse moved to (1013, 395)
Screenshot: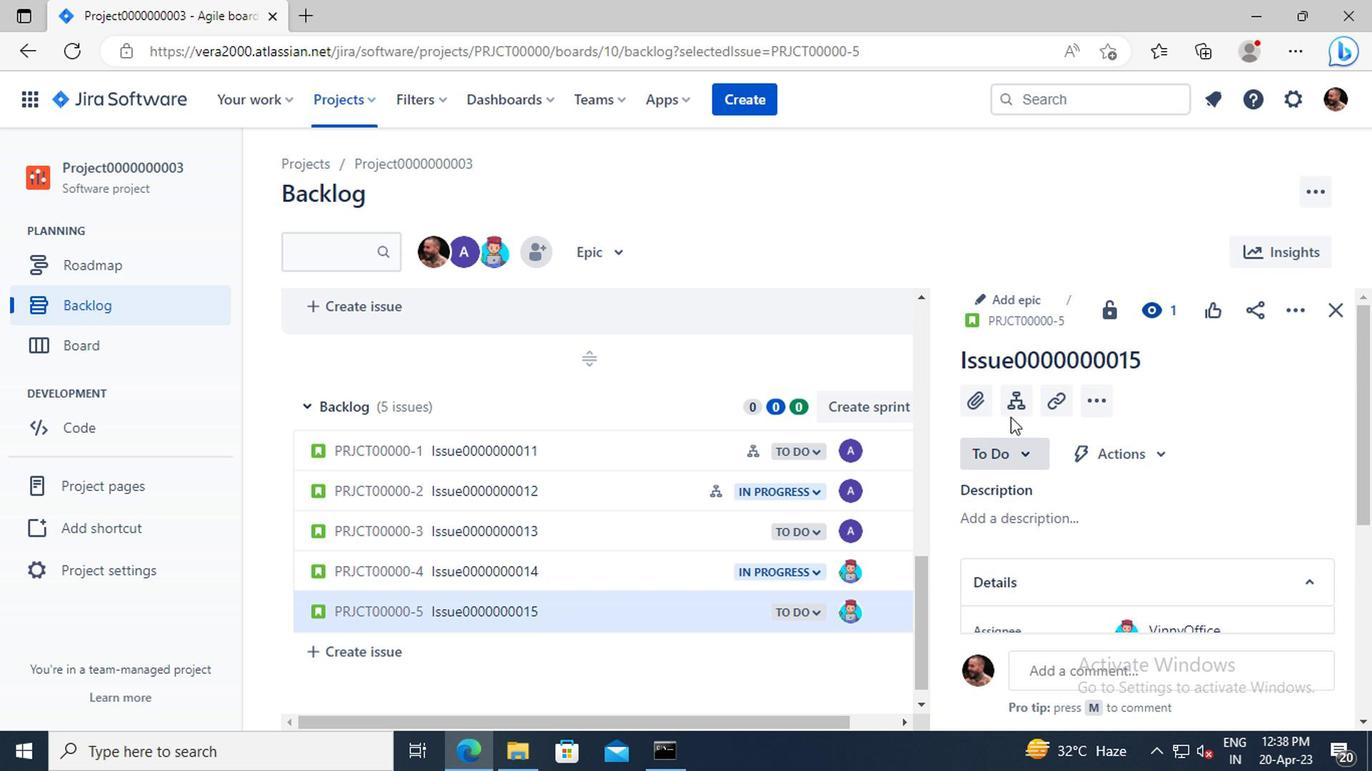 
Action: Mouse pressed left at (1013, 395)
Screenshot: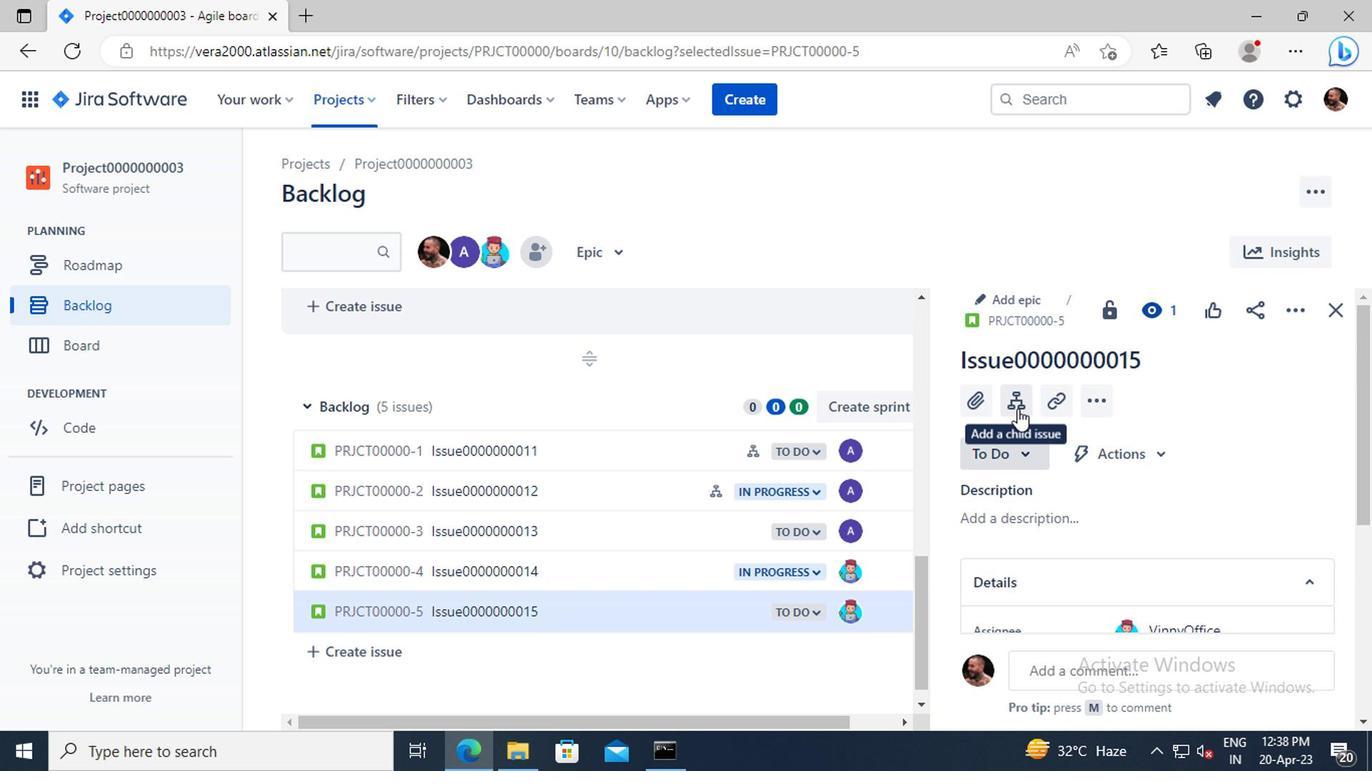 
Action: Mouse moved to (1032, 489)
Screenshot: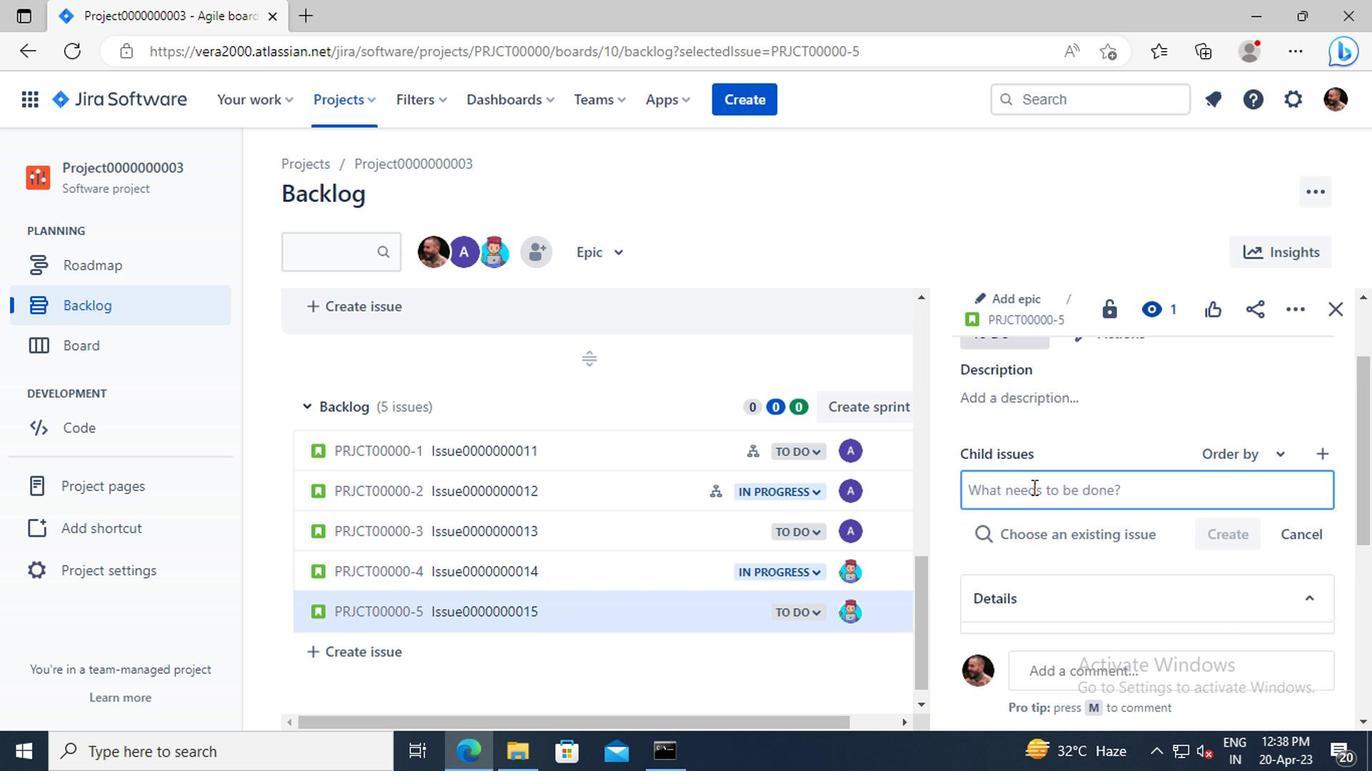 
Action: Mouse pressed left at (1032, 489)
Screenshot: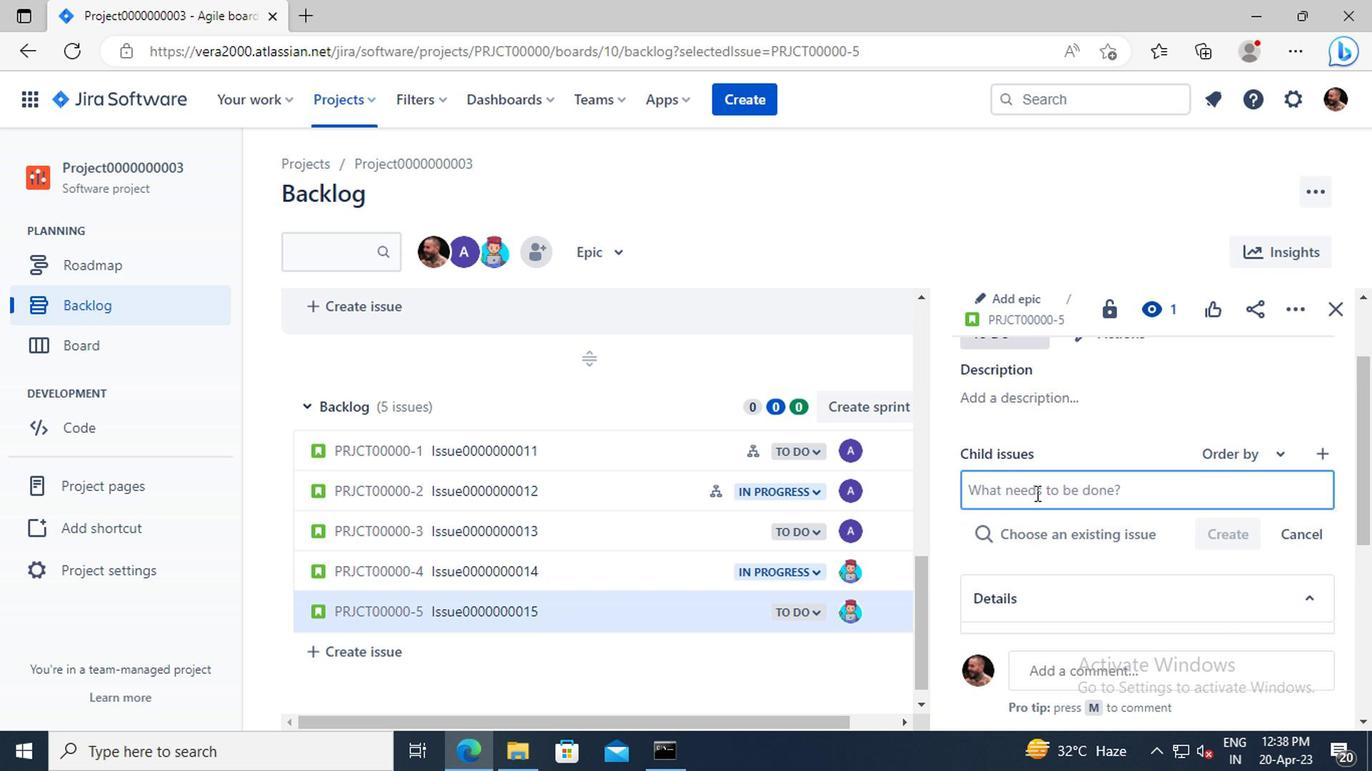 
Action: Key pressed <Key.shift>CHILD<Key.shift>ISSUE0000000029
Screenshot: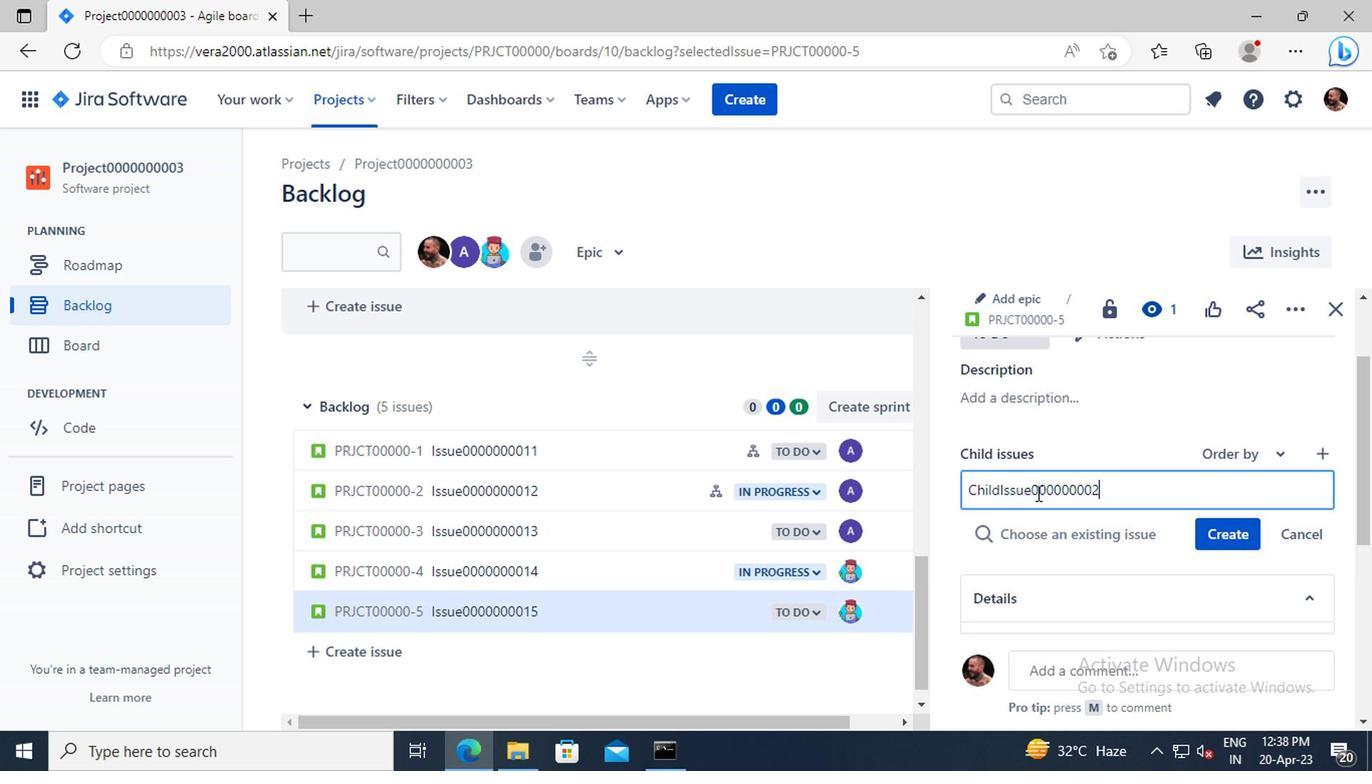 
Action: Mouse moved to (1207, 533)
Screenshot: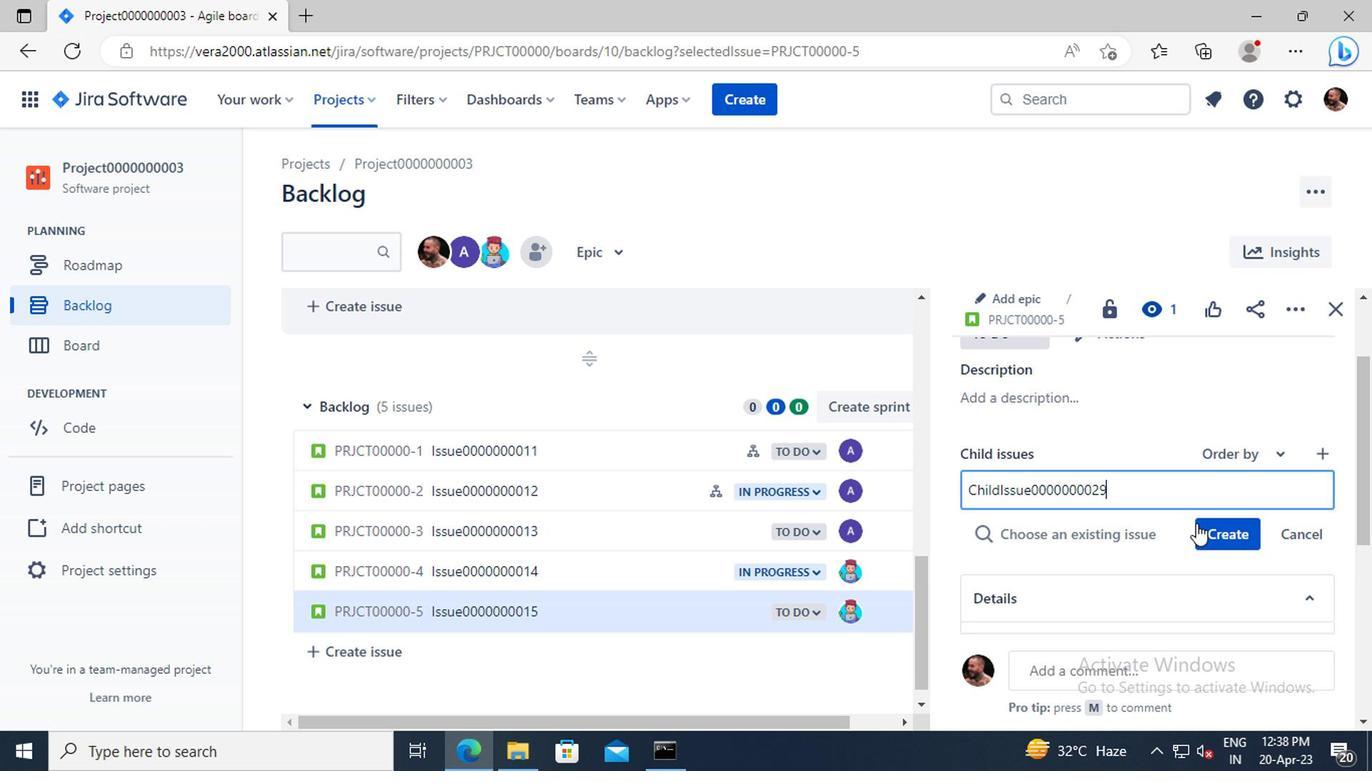 
Action: Mouse pressed left at (1207, 533)
Screenshot: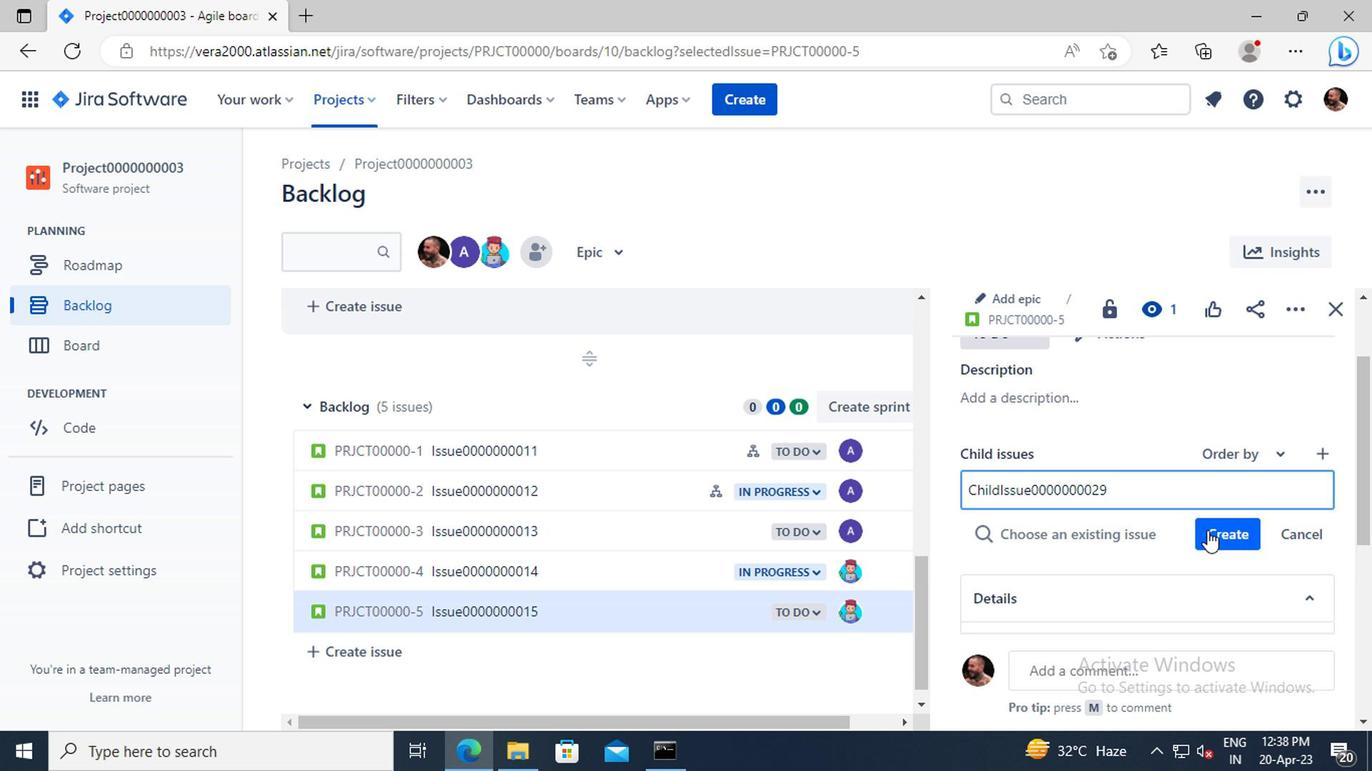
